 Task: Find connections with filter location Bossangoa with filter topic #realestateagentwith filter profile language English with filter current company Ace Your Career with filter school Institute for Excellence in Higher Education(IEHE),Bhopal(Autonomous) with filter industry Credit Intermediation with filter service category Corporate Law with filter keywords title Mechanic
Action: Mouse moved to (484, 78)
Screenshot: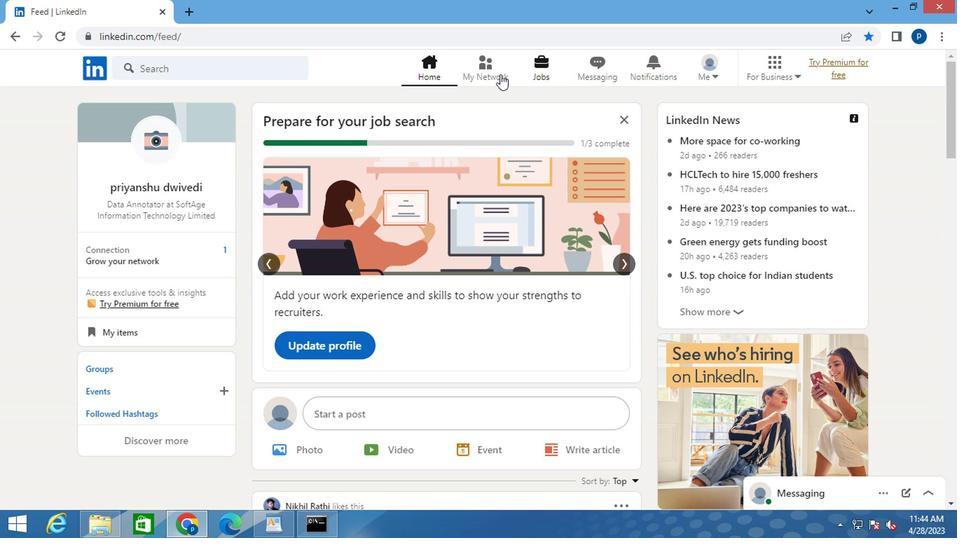 
Action: Mouse pressed left at (484, 78)
Screenshot: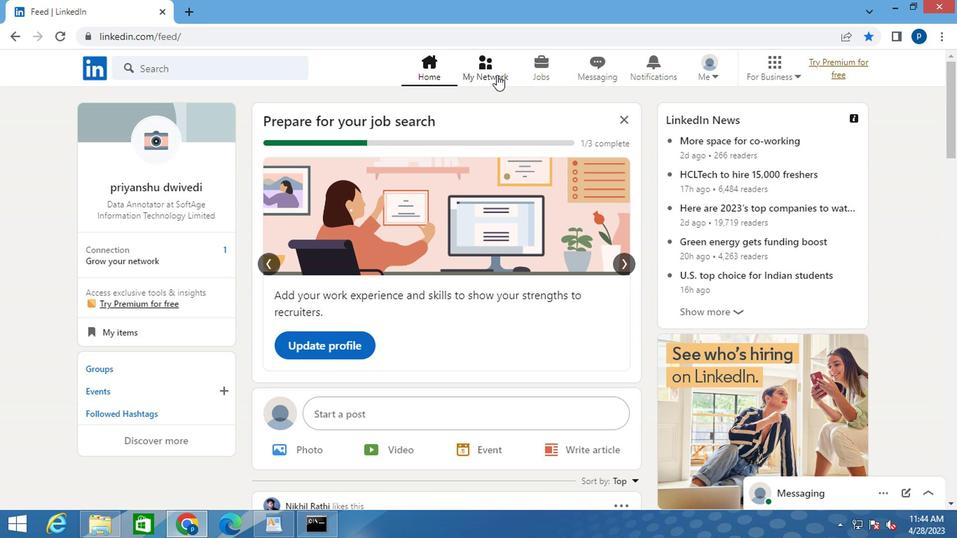
Action: Mouse moved to (148, 145)
Screenshot: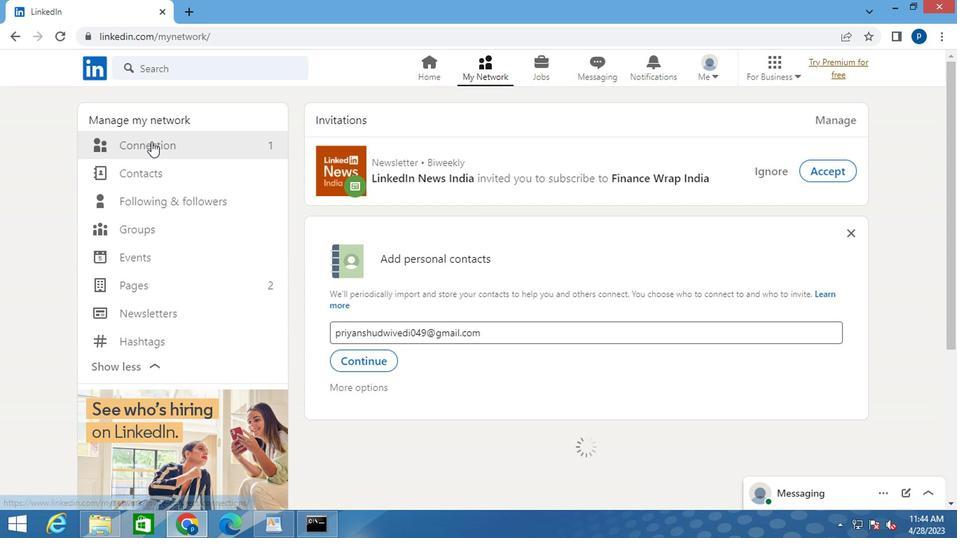 
Action: Mouse pressed left at (148, 145)
Screenshot: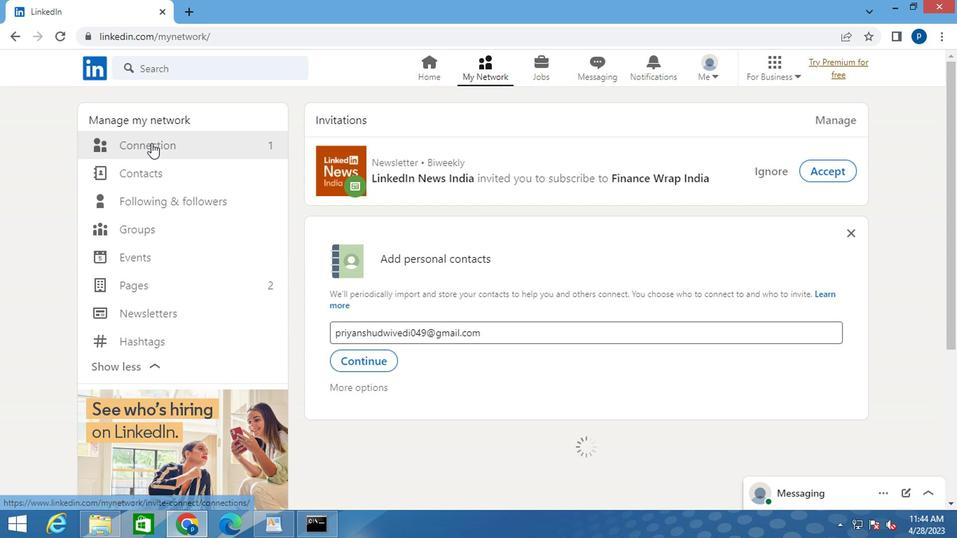 
Action: Mouse moved to (593, 145)
Screenshot: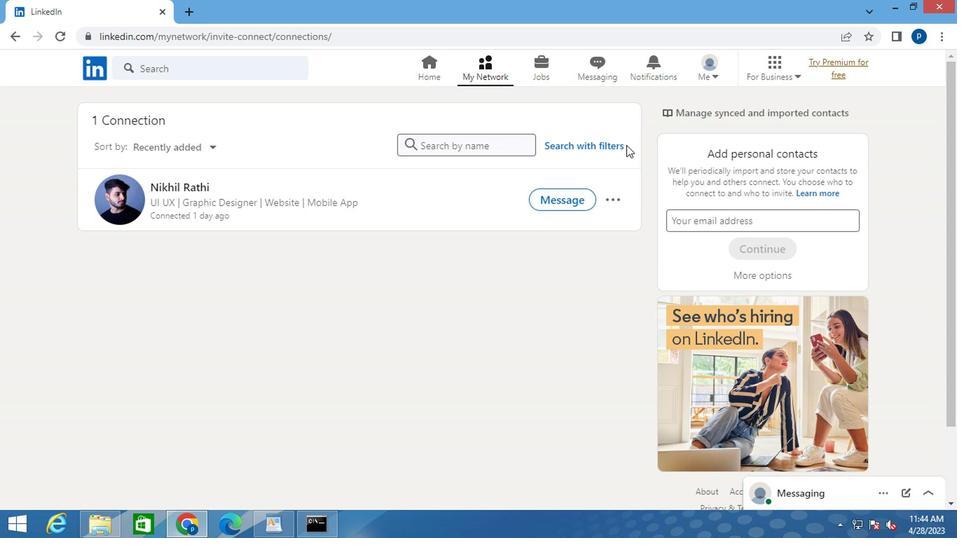 
Action: Mouse pressed left at (593, 145)
Screenshot: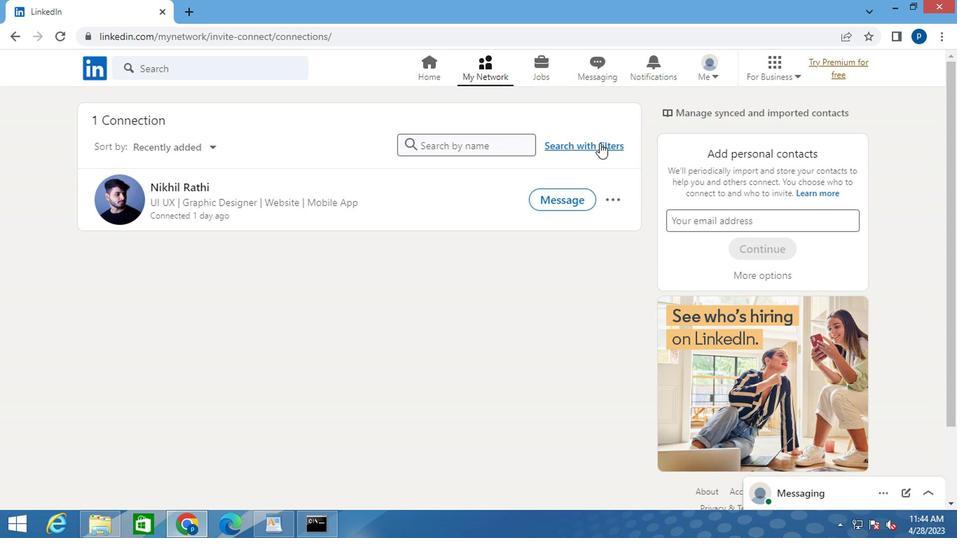 
Action: Mouse moved to (514, 109)
Screenshot: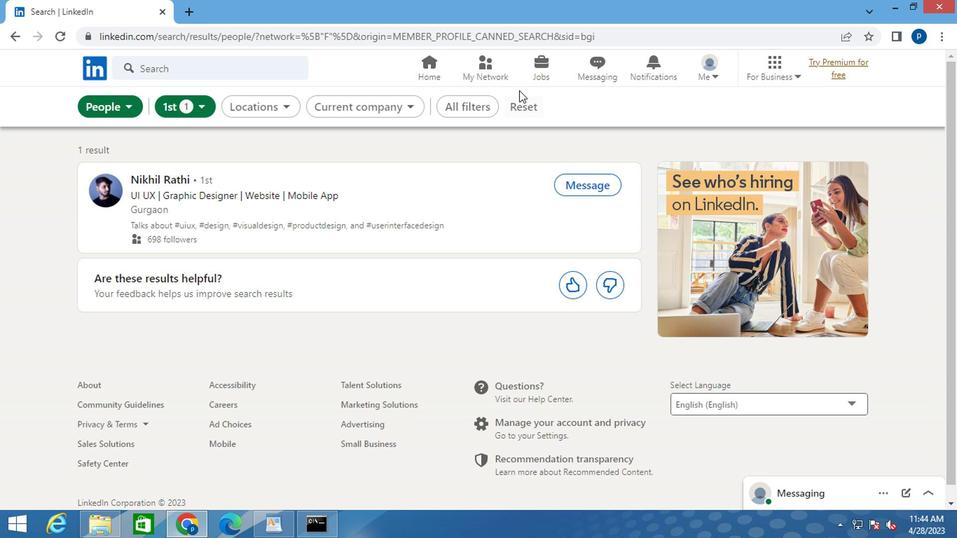 
Action: Mouse pressed left at (514, 109)
Screenshot: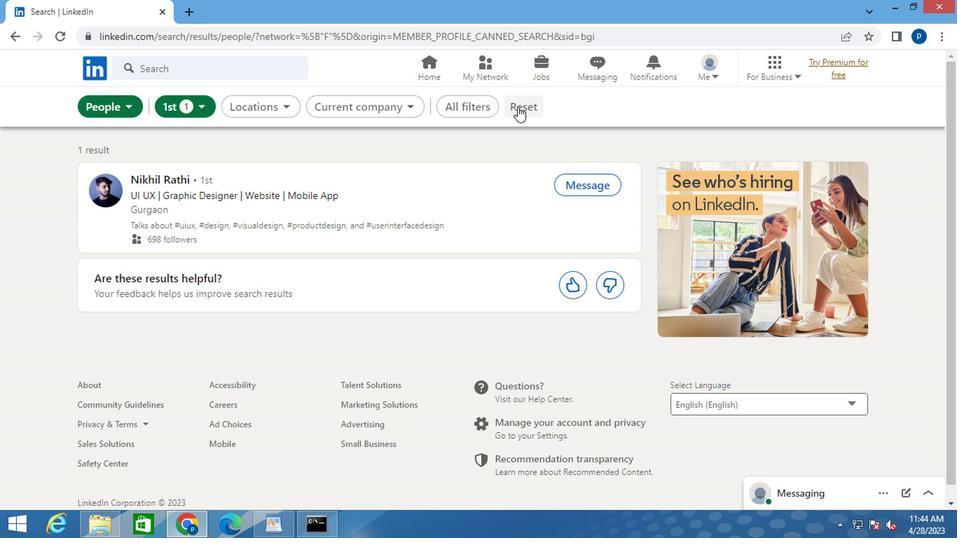 
Action: Mouse moved to (500, 112)
Screenshot: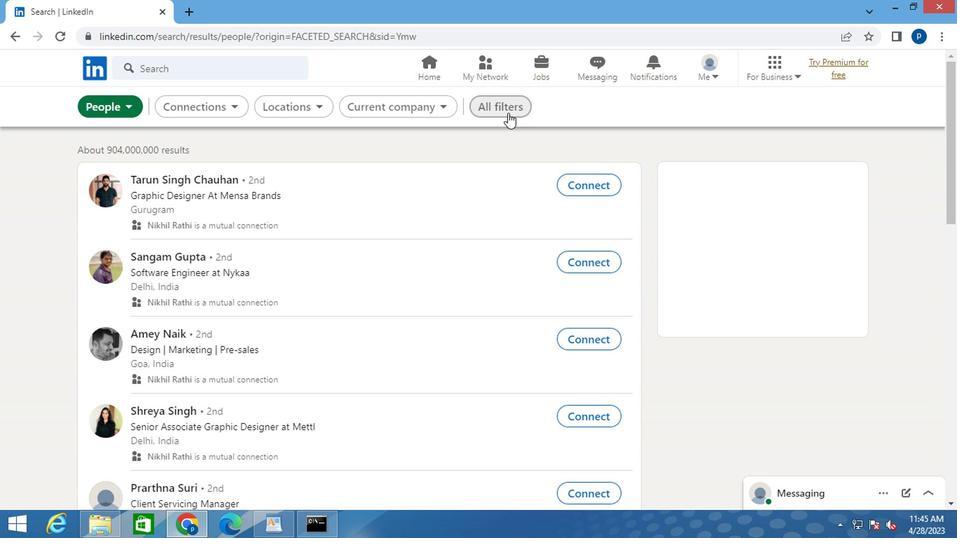 
Action: Mouse pressed left at (500, 112)
Screenshot: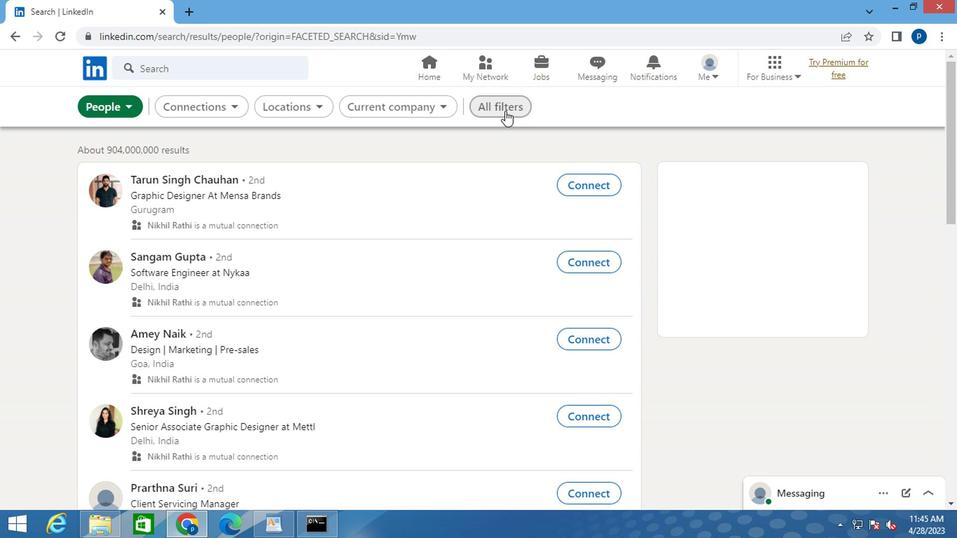 
Action: Mouse moved to (672, 244)
Screenshot: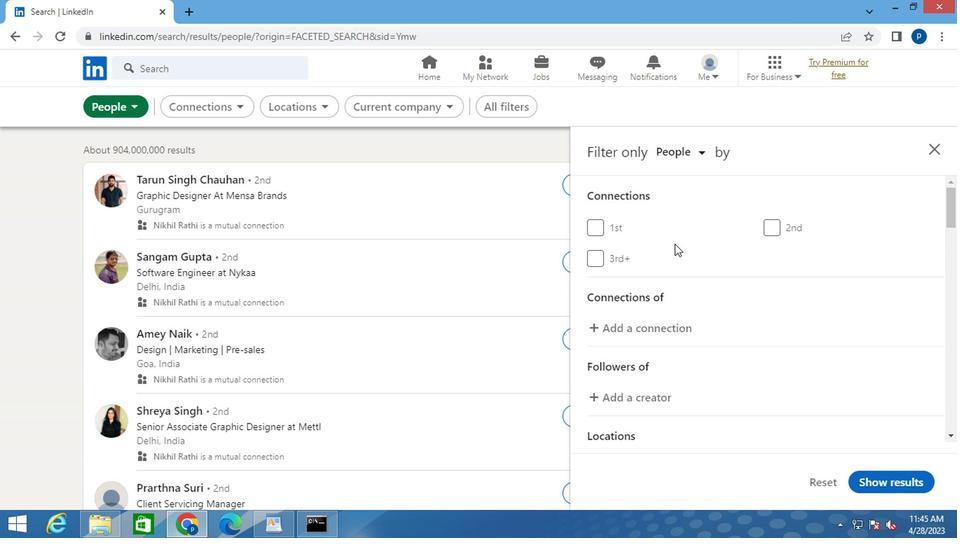 
Action: Mouse scrolled (672, 244) with delta (0, 0)
Screenshot: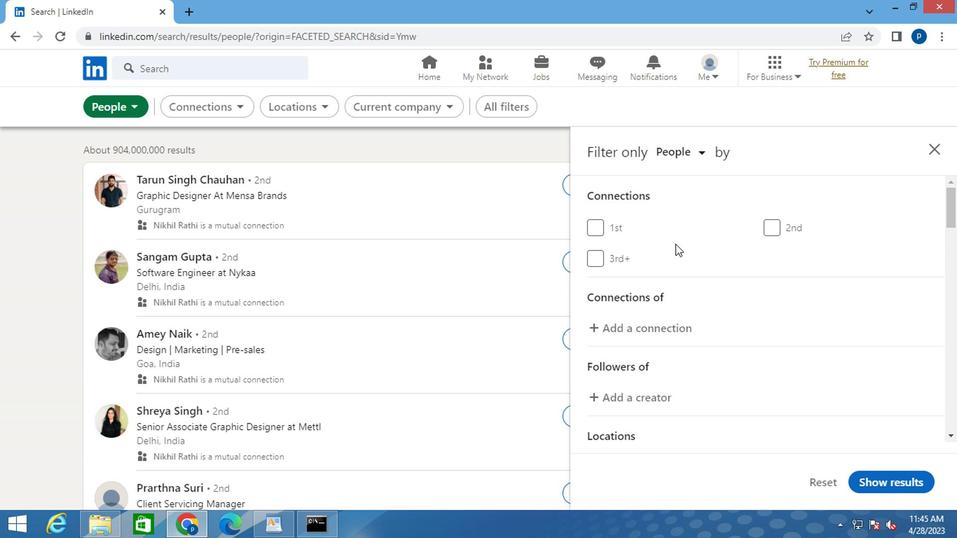 
Action: Mouse scrolled (672, 244) with delta (0, 0)
Screenshot: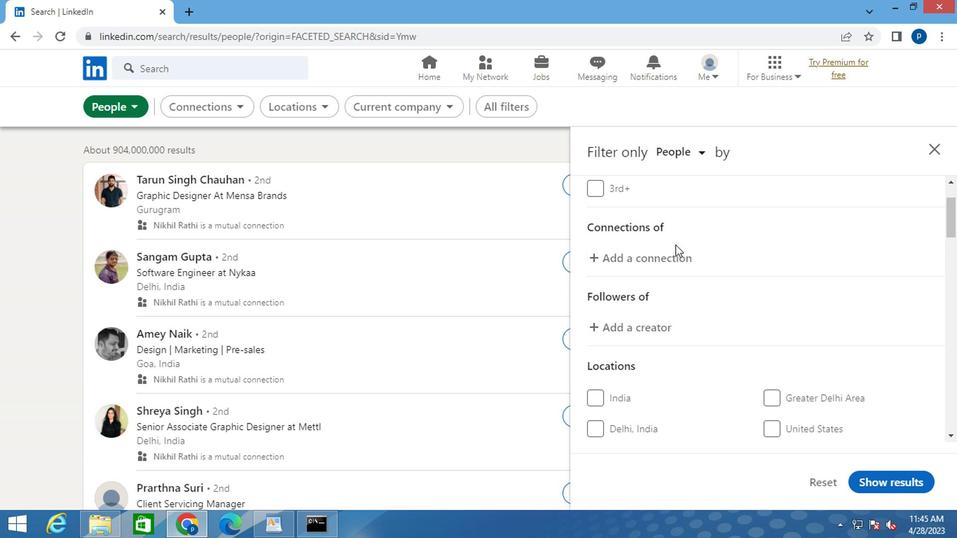 
Action: Mouse moved to (740, 266)
Screenshot: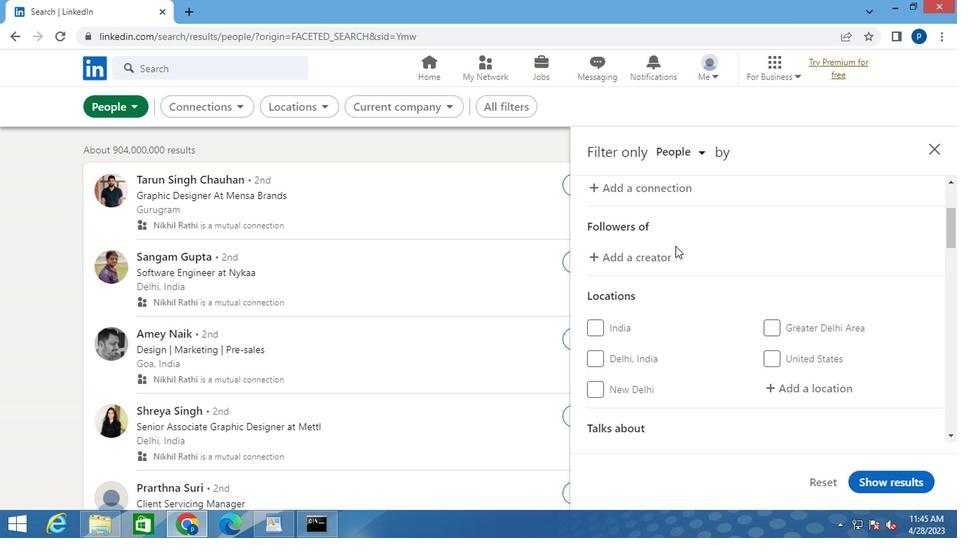 
Action: Mouse scrolled (740, 266) with delta (0, 0)
Screenshot: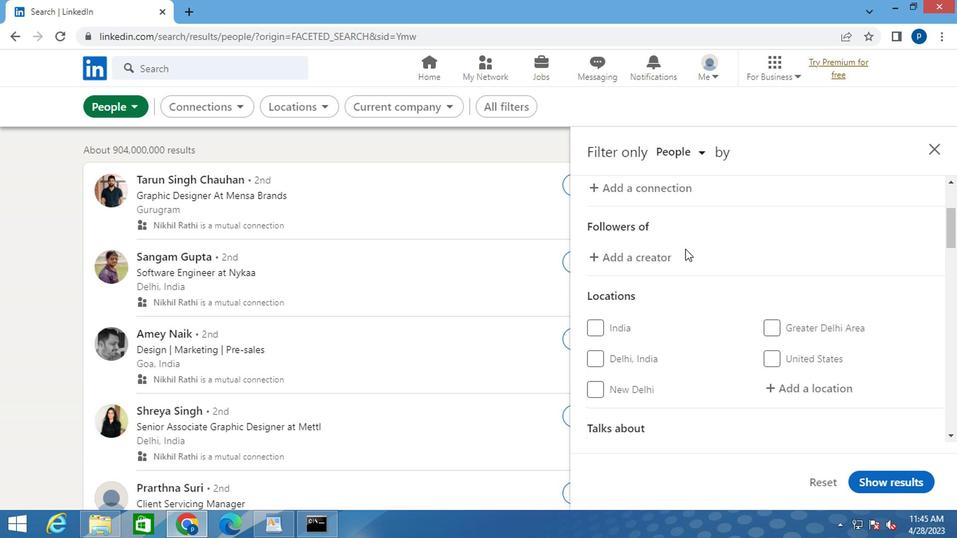 
Action: Mouse moved to (791, 314)
Screenshot: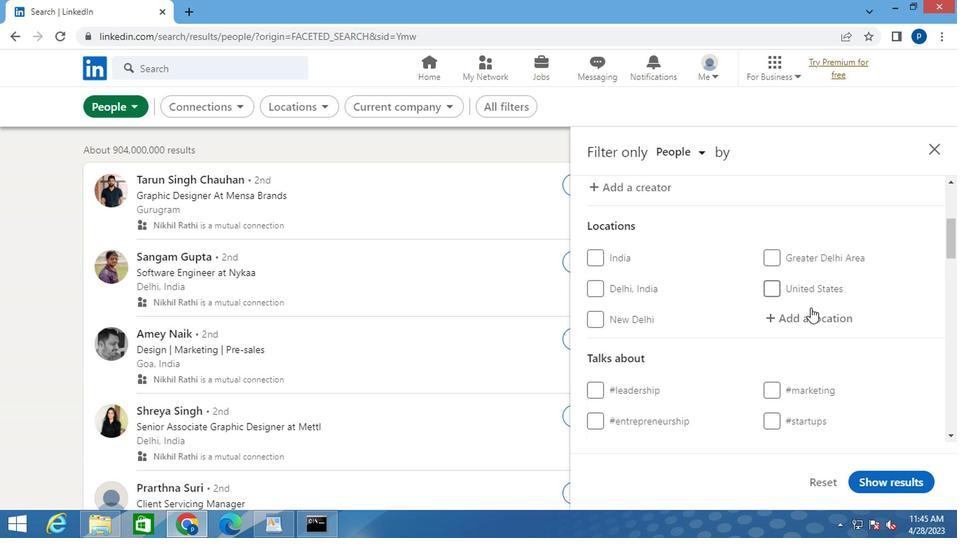 
Action: Mouse pressed left at (791, 314)
Screenshot: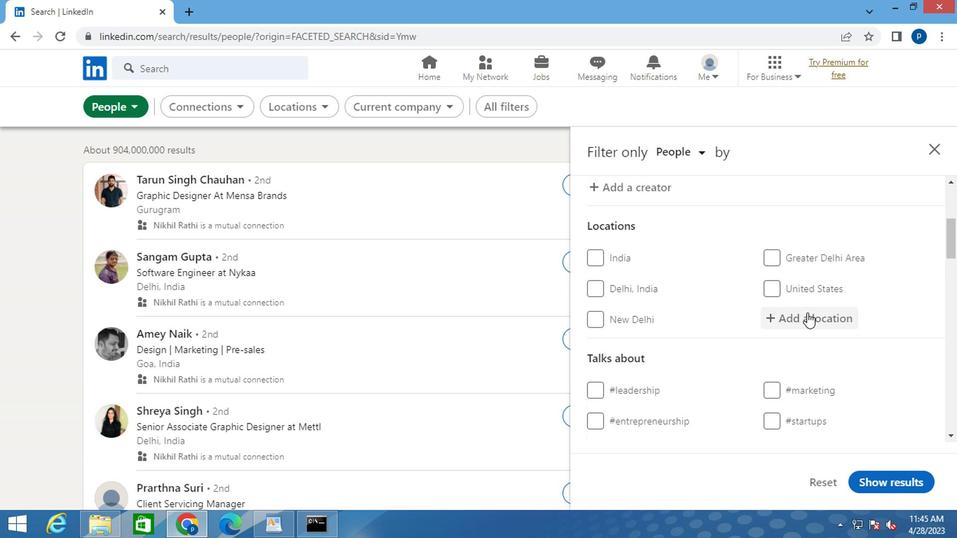 
Action: Key pressed <Key.caps_lock>b<Key.caps_lock>ossangoa
Screenshot: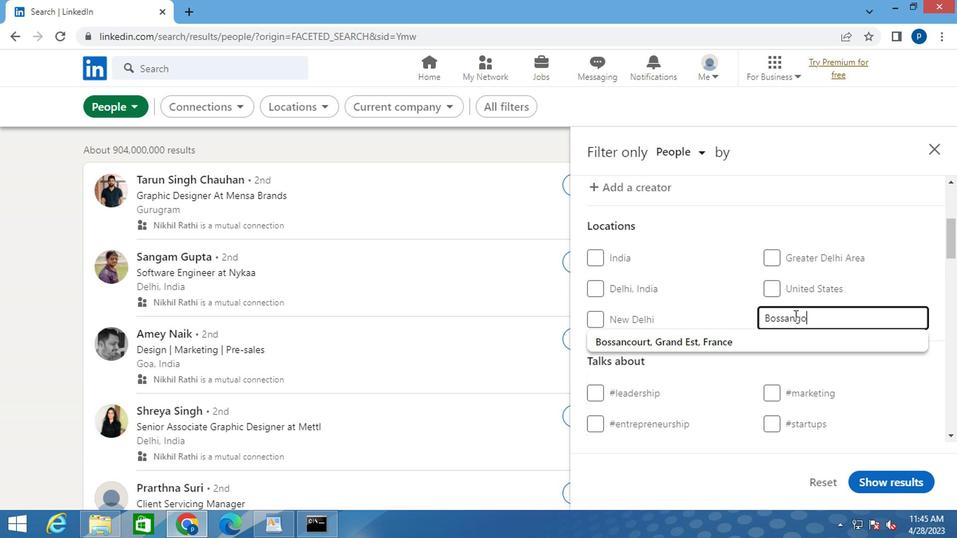 
Action: Mouse moved to (738, 296)
Screenshot: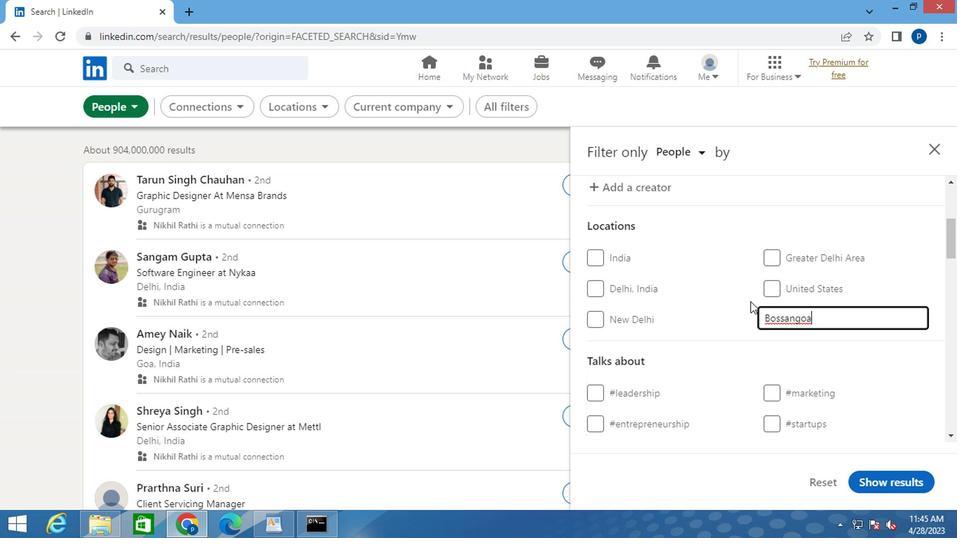 
Action: Key pressed <Key.space>
Screenshot: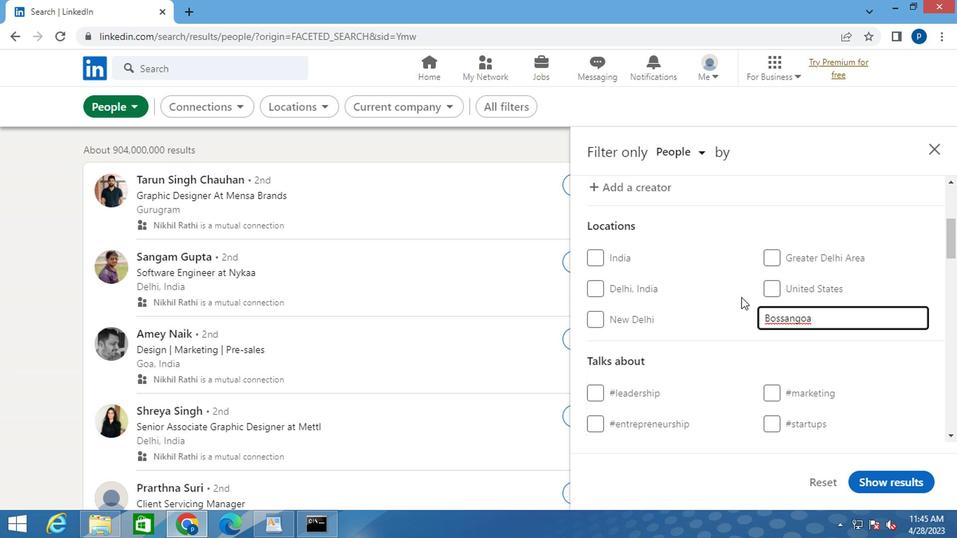 
Action: Mouse moved to (721, 317)
Screenshot: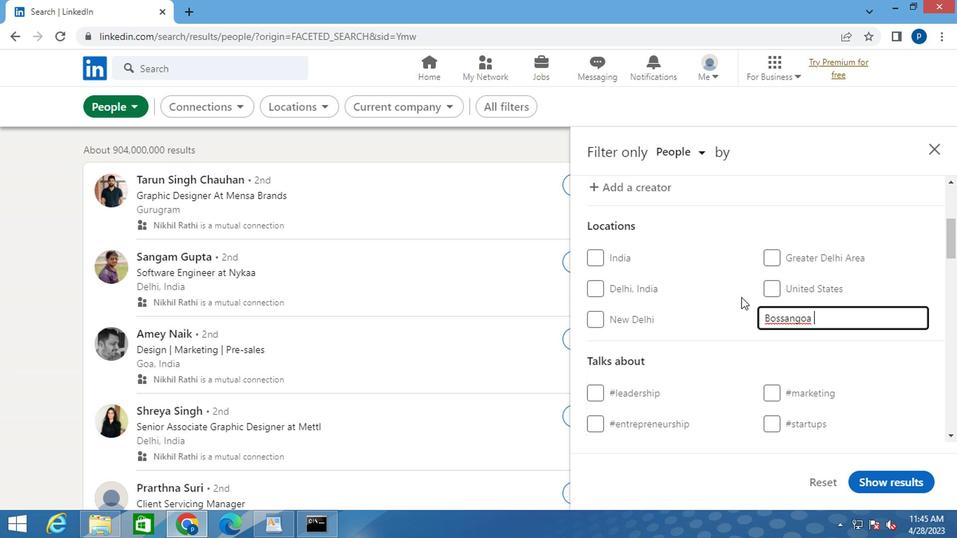 
Action: Mouse scrolled (721, 316) with delta (0, 0)
Screenshot: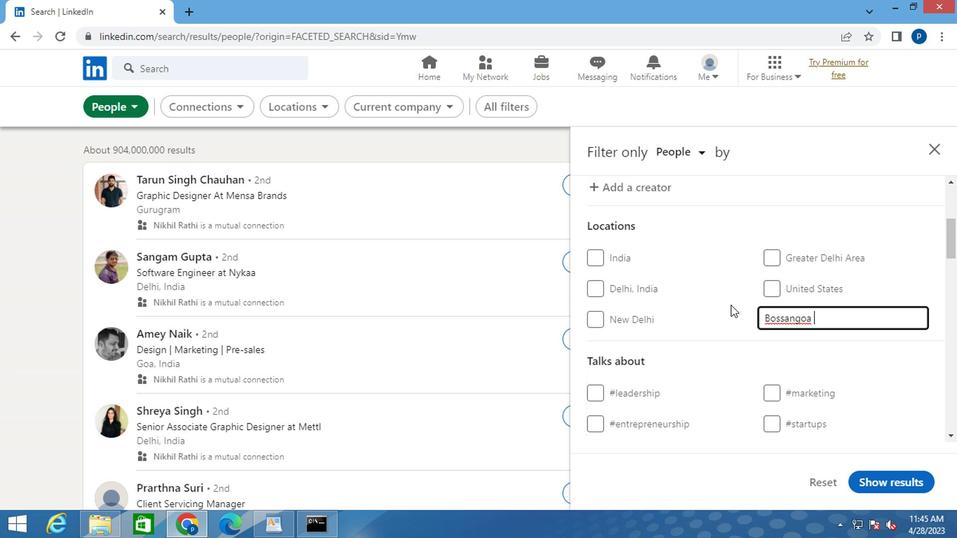 
Action: Mouse moved to (721, 317)
Screenshot: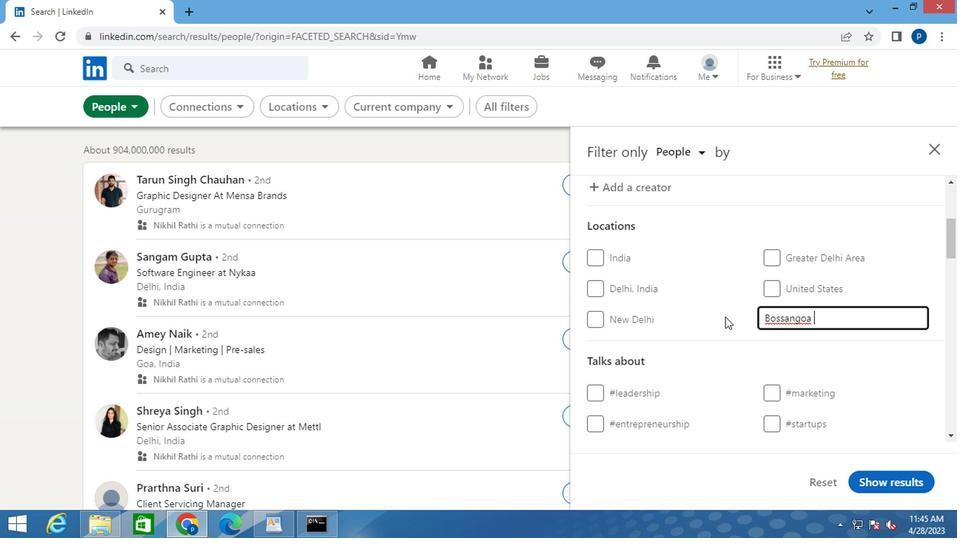 
Action: Mouse scrolled (721, 316) with delta (0, 0)
Screenshot: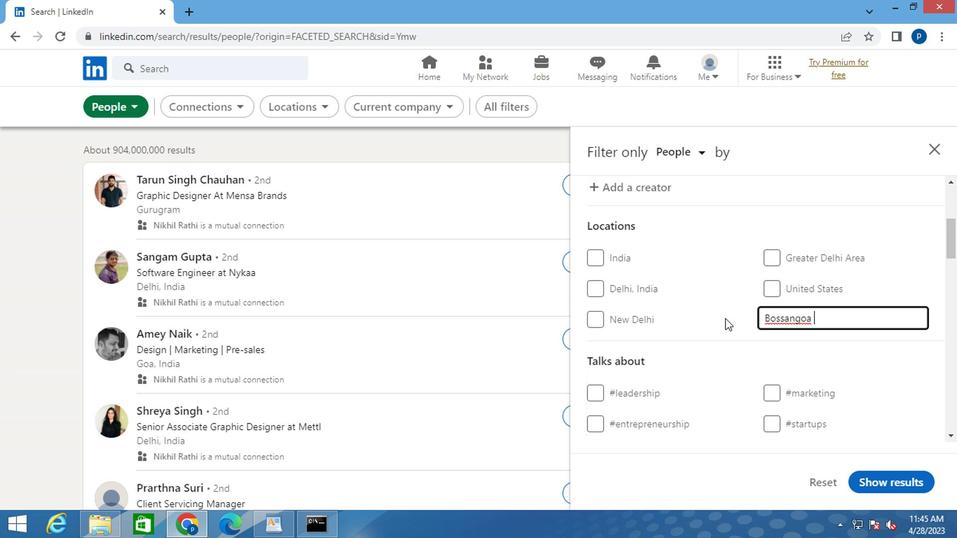 
Action: Mouse moved to (782, 317)
Screenshot: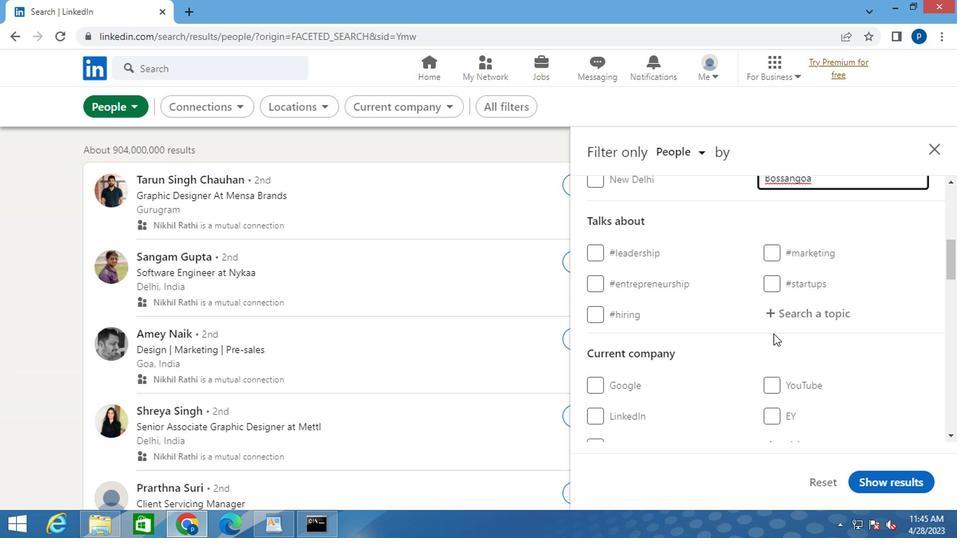 
Action: Mouse pressed left at (782, 317)
Screenshot: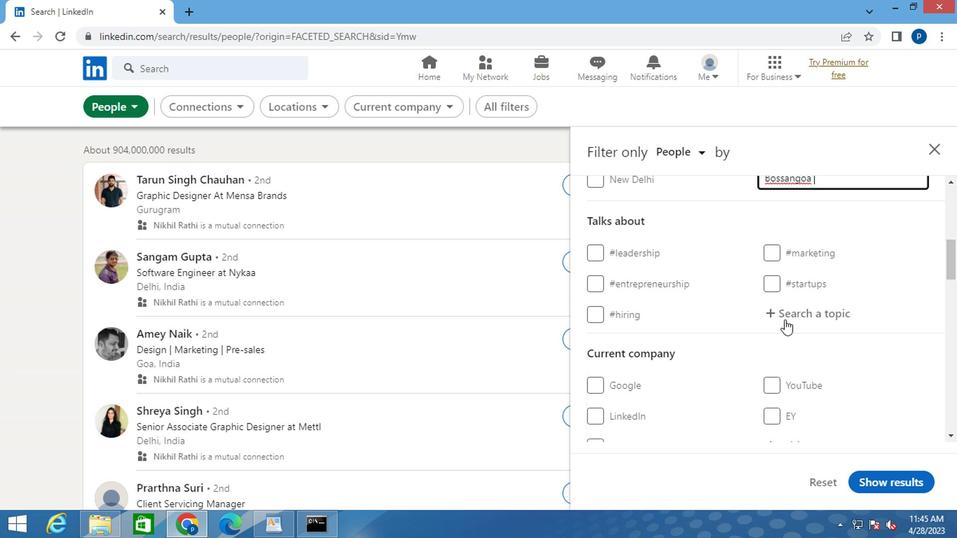 
Action: Key pressed <Key.shift>#REALESTATEAGENT
Screenshot: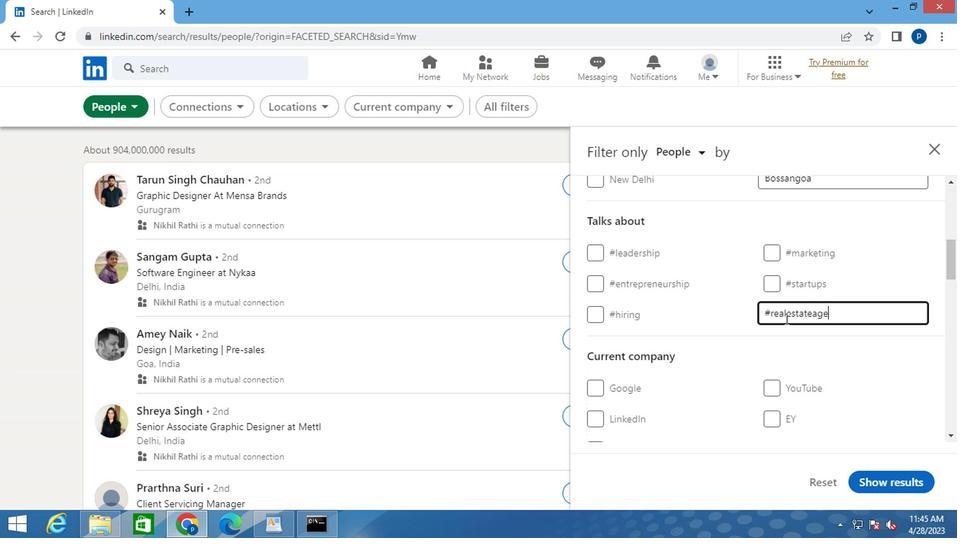 
Action: Mouse moved to (750, 328)
Screenshot: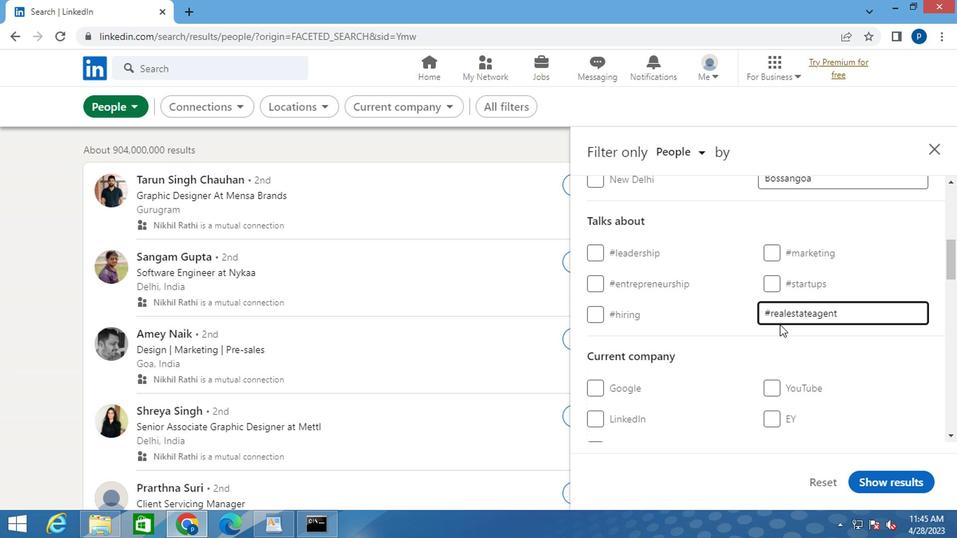
Action: Key pressed <Key.space>
Screenshot: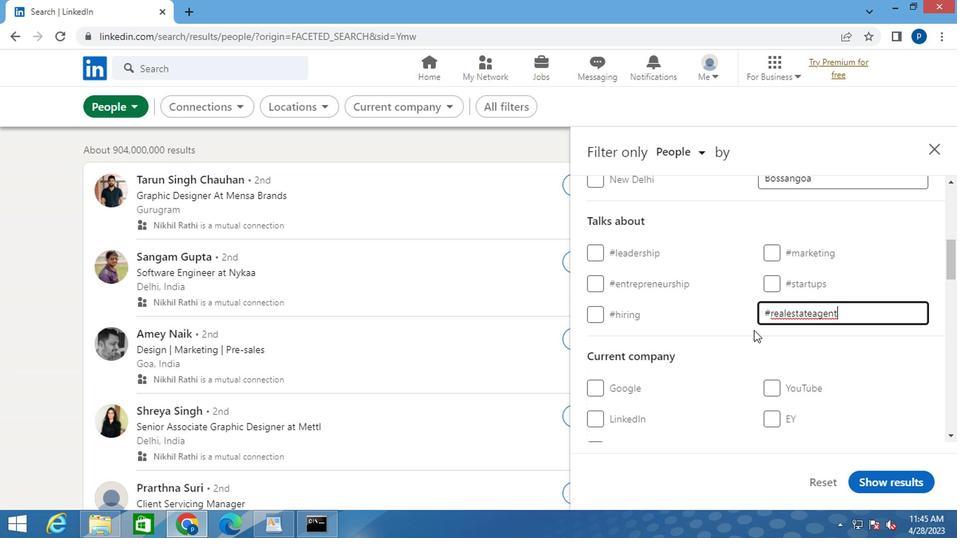 
Action: Mouse scrolled (750, 327) with delta (0, 0)
Screenshot: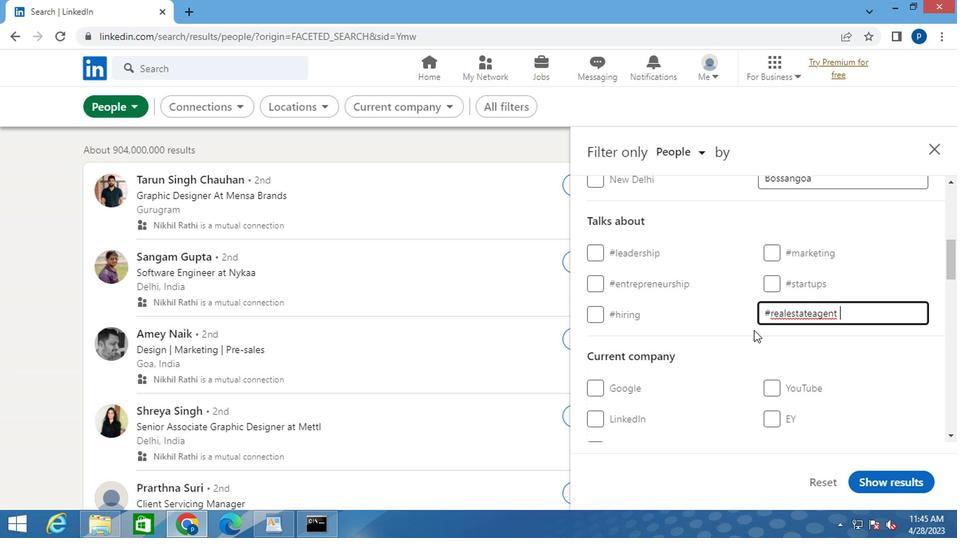 
Action: Mouse moved to (750, 328)
Screenshot: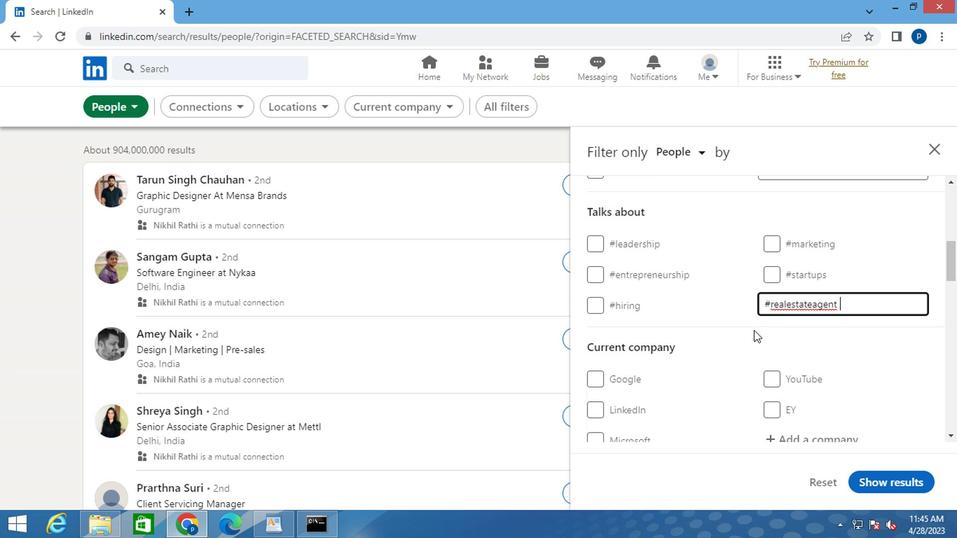 
Action: Mouse scrolled (750, 327) with delta (0, 0)
Screenshot: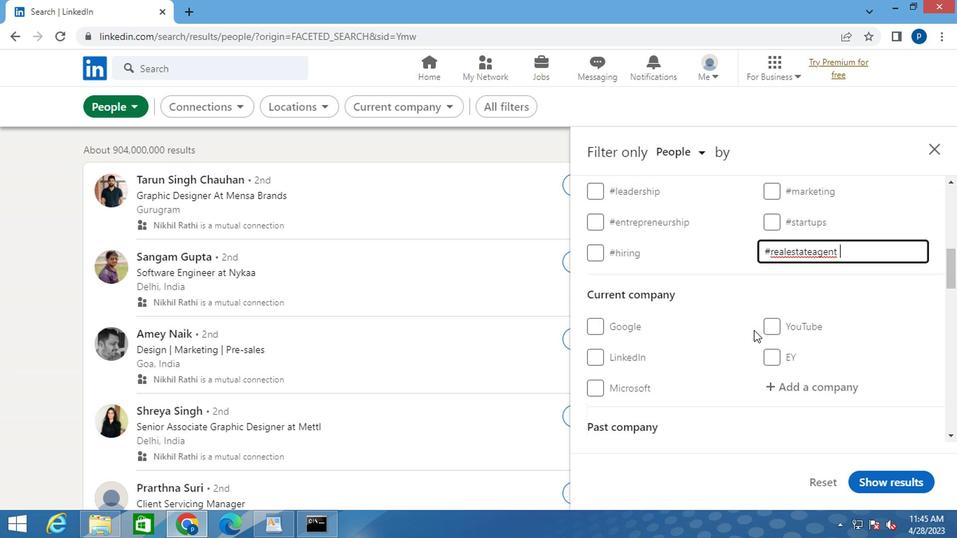 
Action: Mouse scrolled (750, 327) with delta (0, 0)
Screenshot: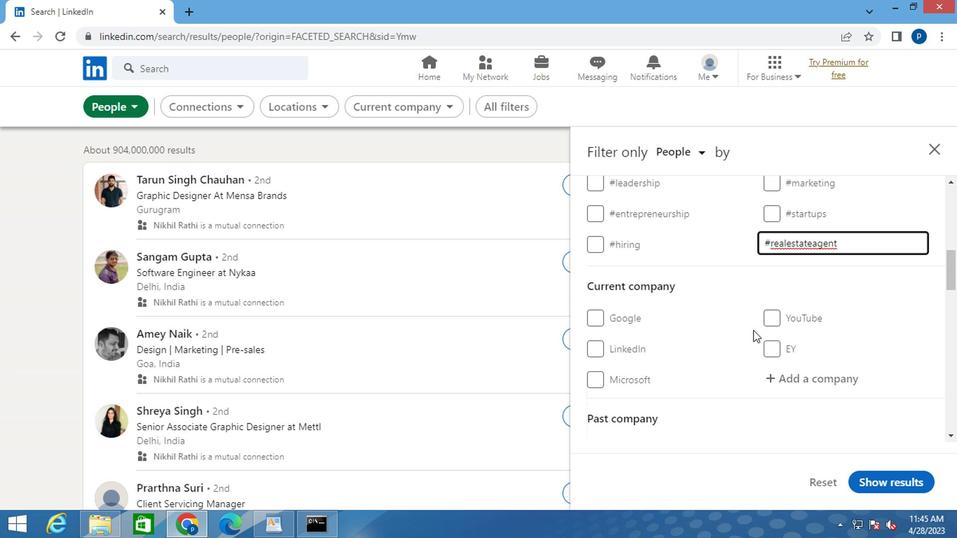 
Action: Mouse moved to (750, 327)
Screenshot: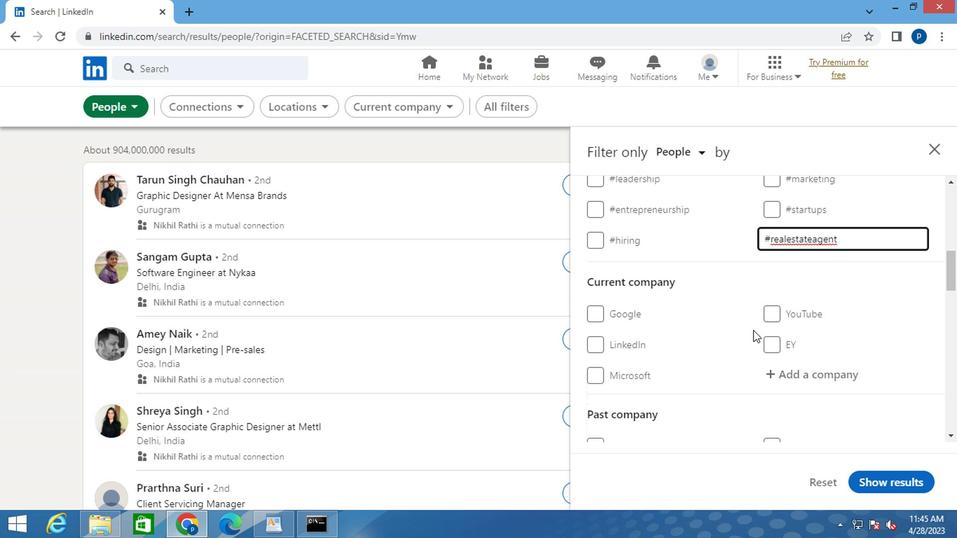 
Action: Mouse scrolled (750, 326) with delta (0, 0)
Screenshot: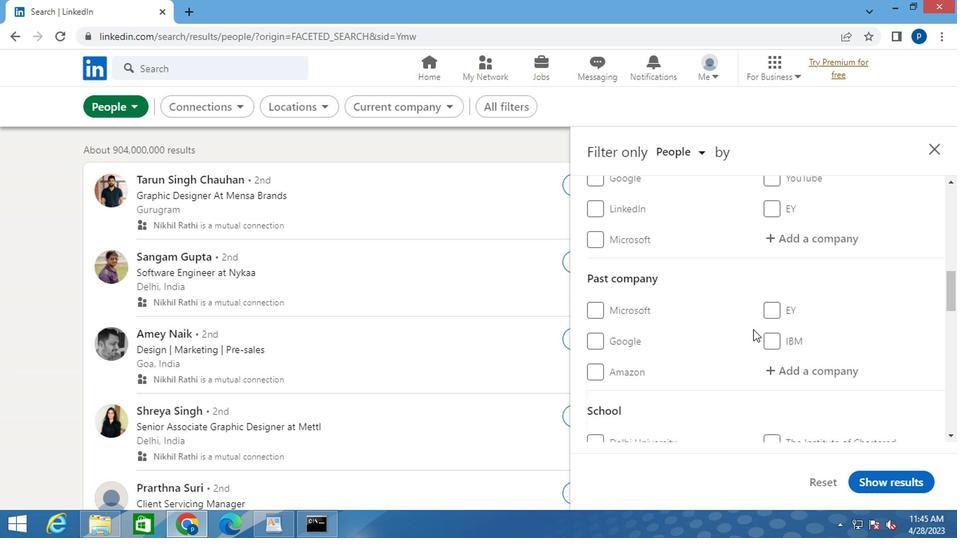 
Action: Mouse scrolled (750, 326) with delta (0, 0)
Screenshot: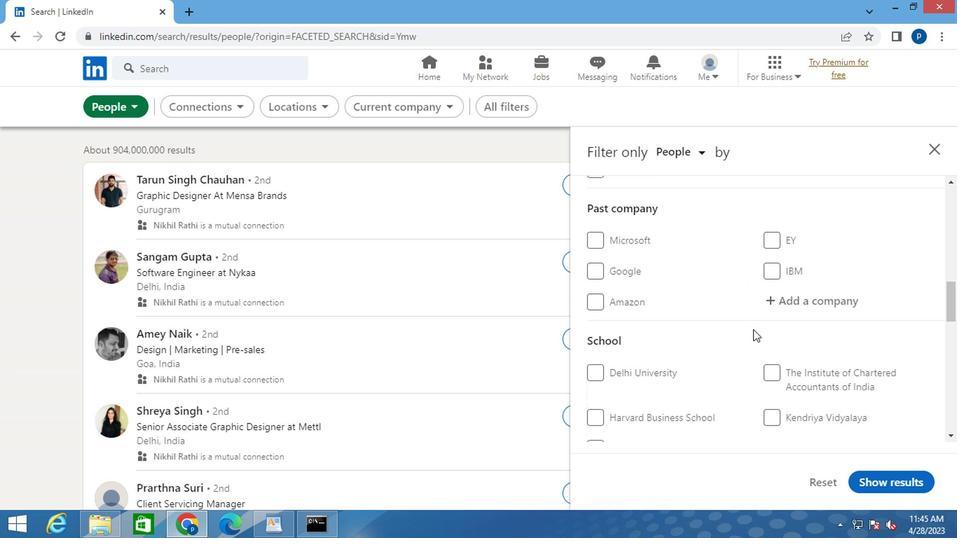 
Action: Mouse moved to (741, 325)
Screenshot: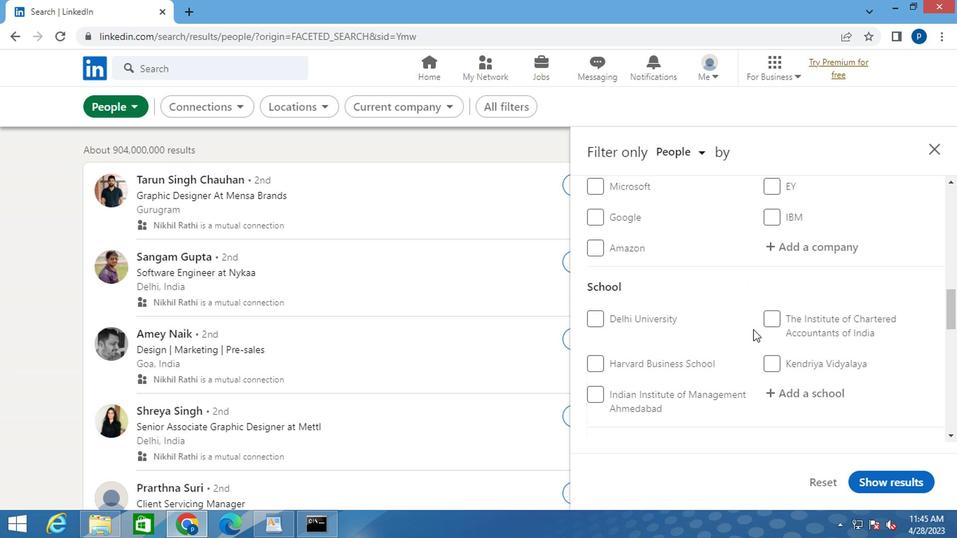 
Action: Mouse scrolled (741, 324) with delta (0, 0)
Screenshot: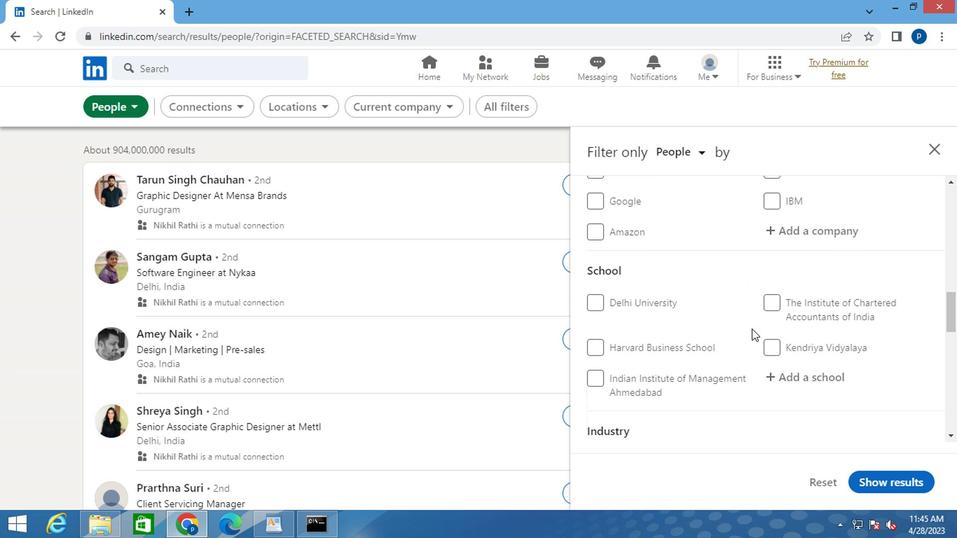 
Action: Mouse moved to (741, 325)
Screenshot: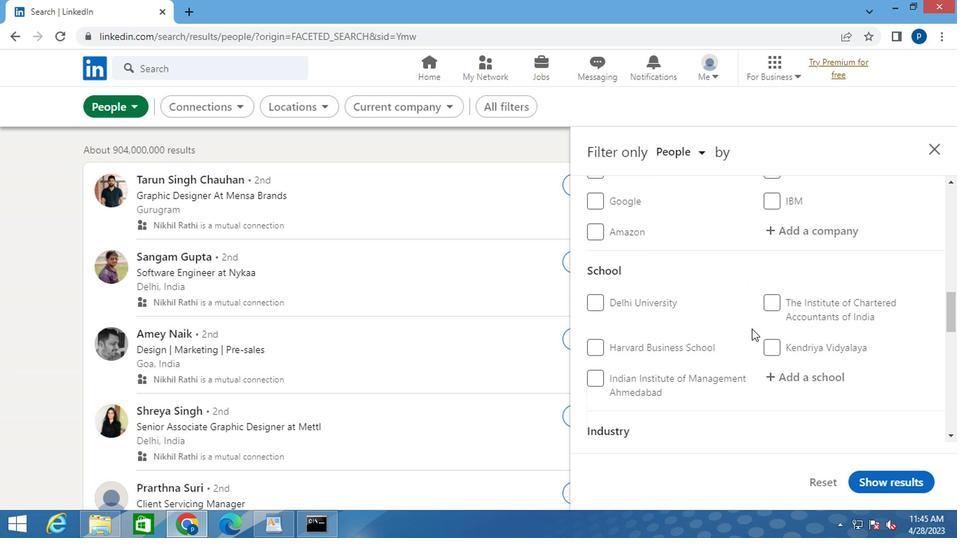 
Action: Mouse scrolled (741, 324) with delta (0, 0)
Screenshot: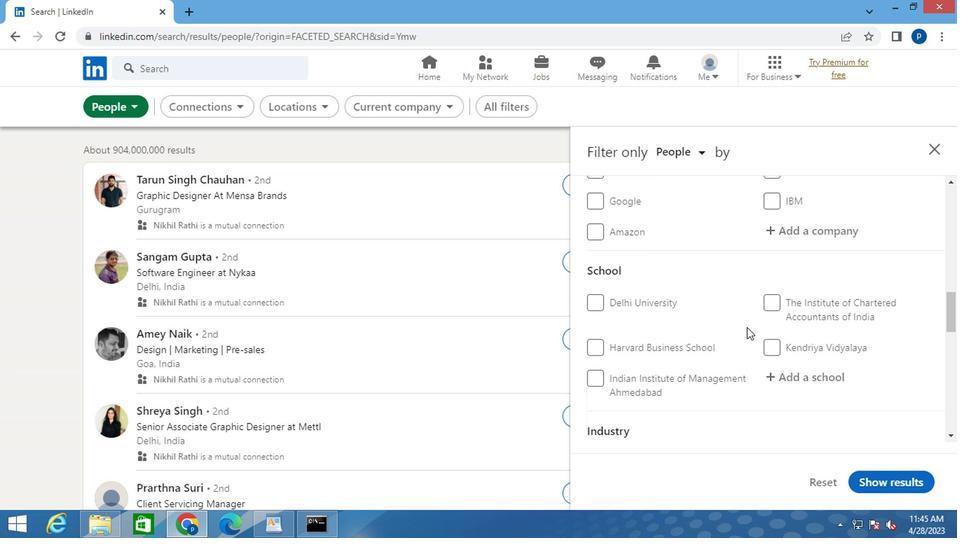 
Action: Mouse moved to (659, 328)
Screenshot: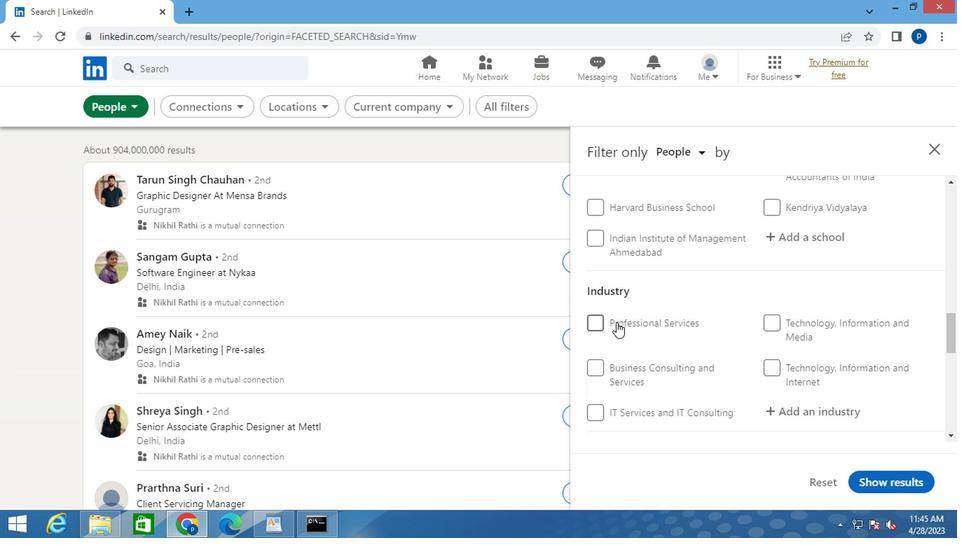 
Action: Mouse scrolled (659, 327) with delta (0, 0)
Screenshot: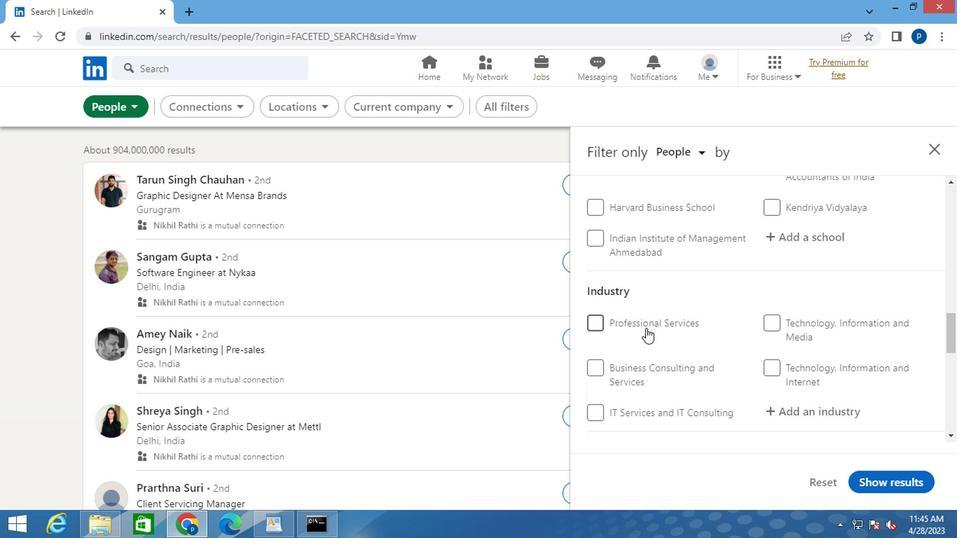 
Action: Mouse scrolled (659, 327) with delta (0, 0)
Screenshot: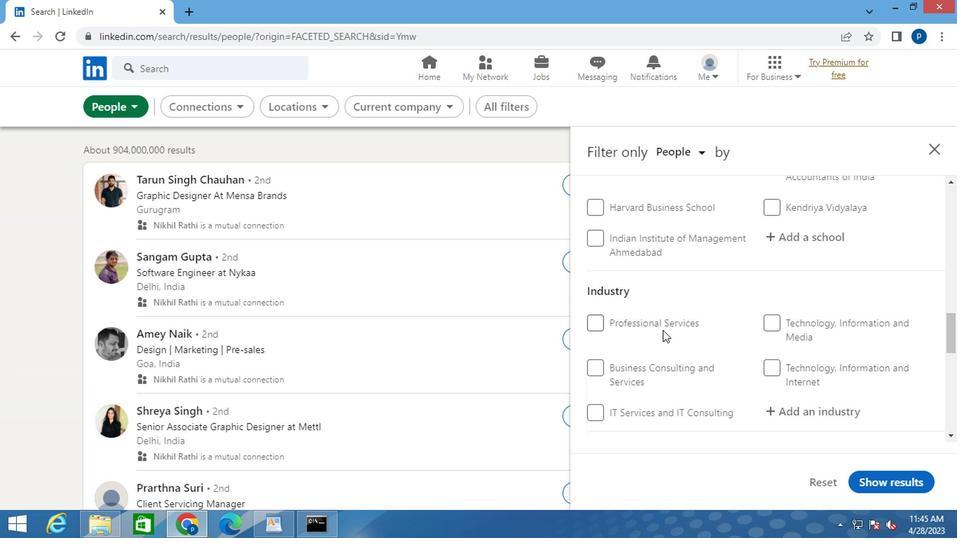 
Action: Mouse scrolled (659, 327) with delta (0, 0)
Screenshot: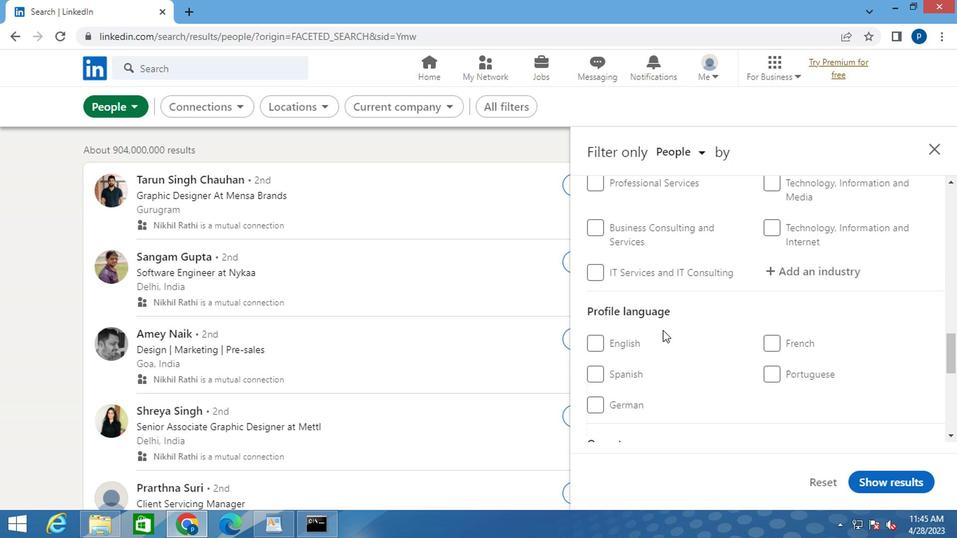 
Action: Mouse moved to (598, 277)
Screenshot: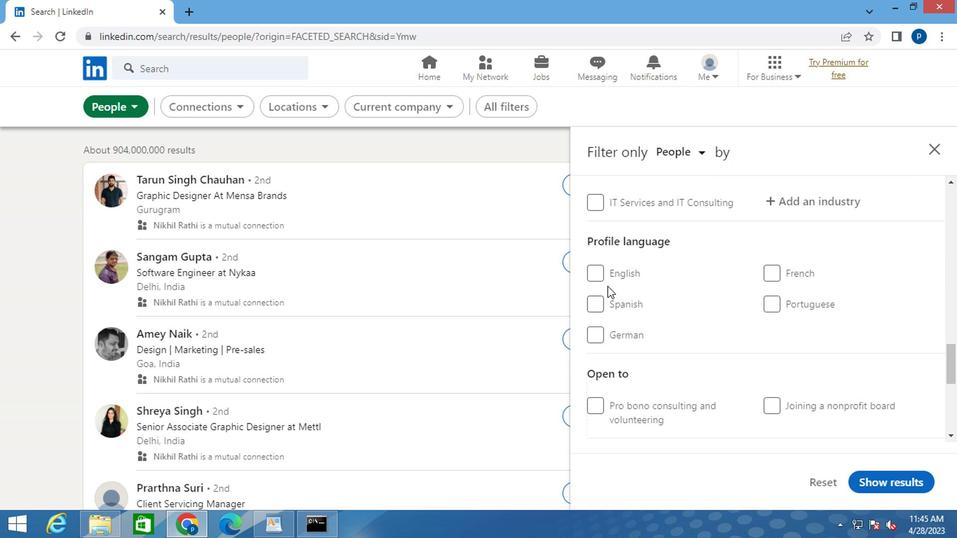 
Action: Mouse pressed left at (598, 277)
Screenshot: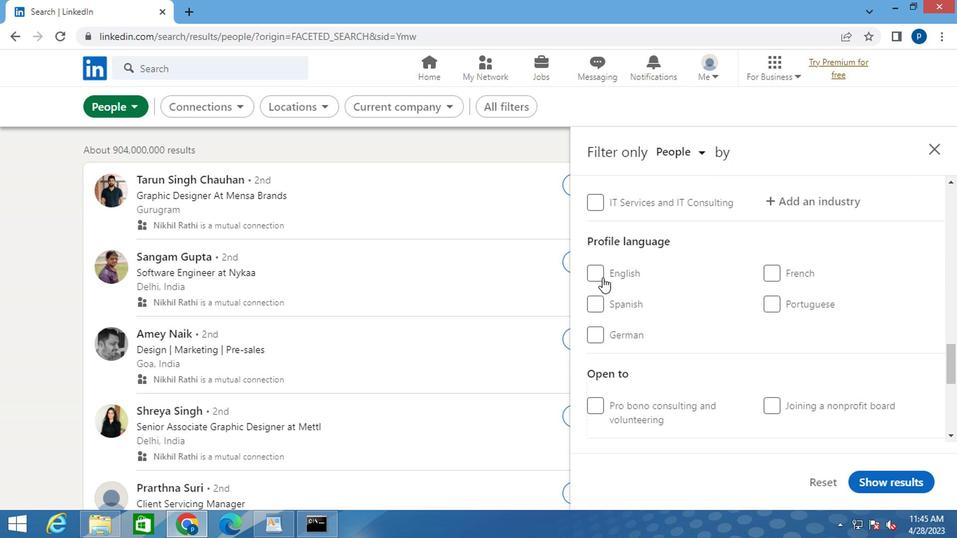 
Action: Mouse moved to (686, 288)
Screenshot: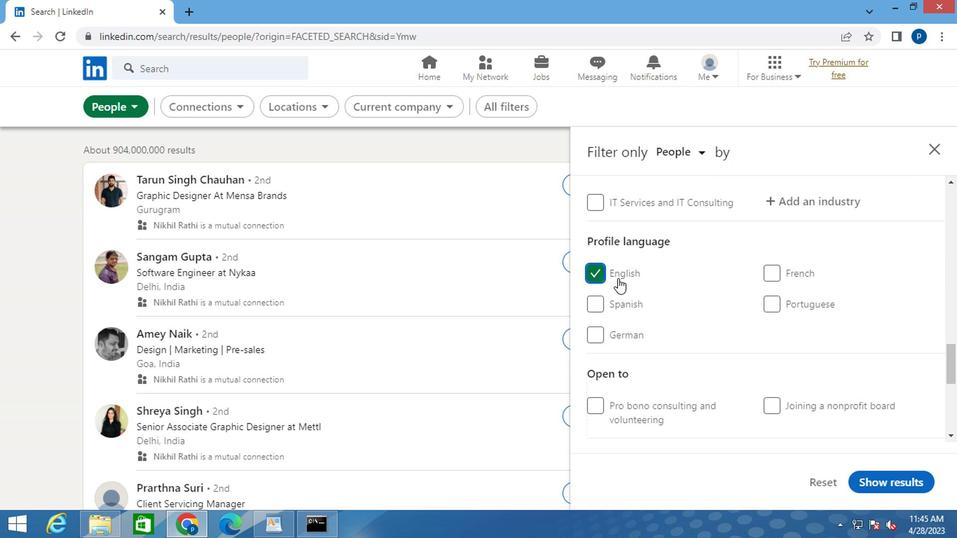
Action: Mouse scrolled (686, 289) with delta (0, 0)
Screenshot: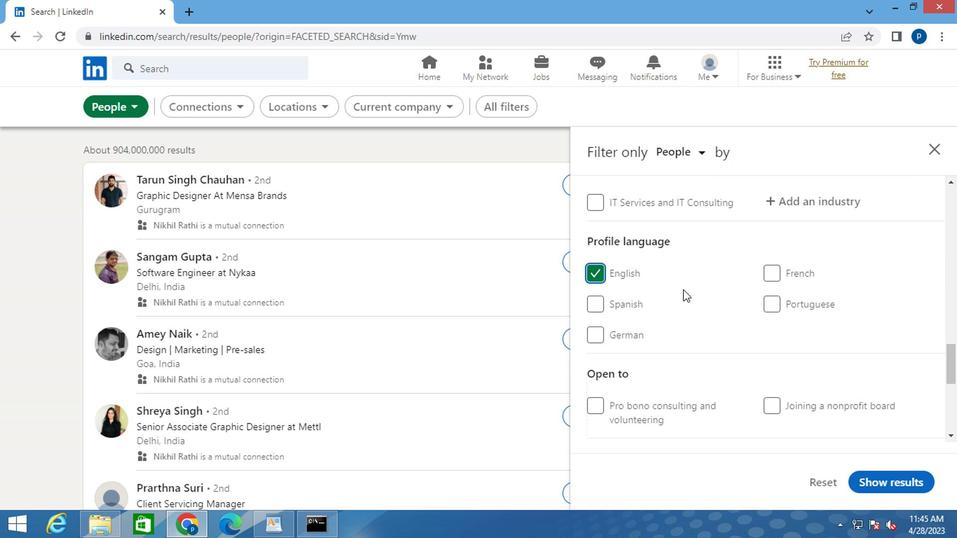 
Action: Mouse scrolled (686, 289) with delta (0, 0)
Screenshot: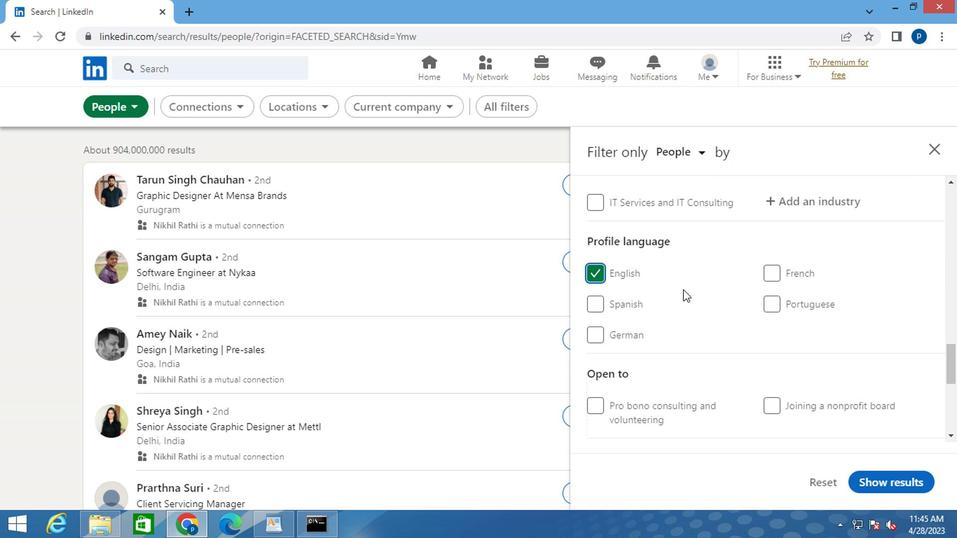 
Action: Mouse moved to (700, 292)
Screenshot: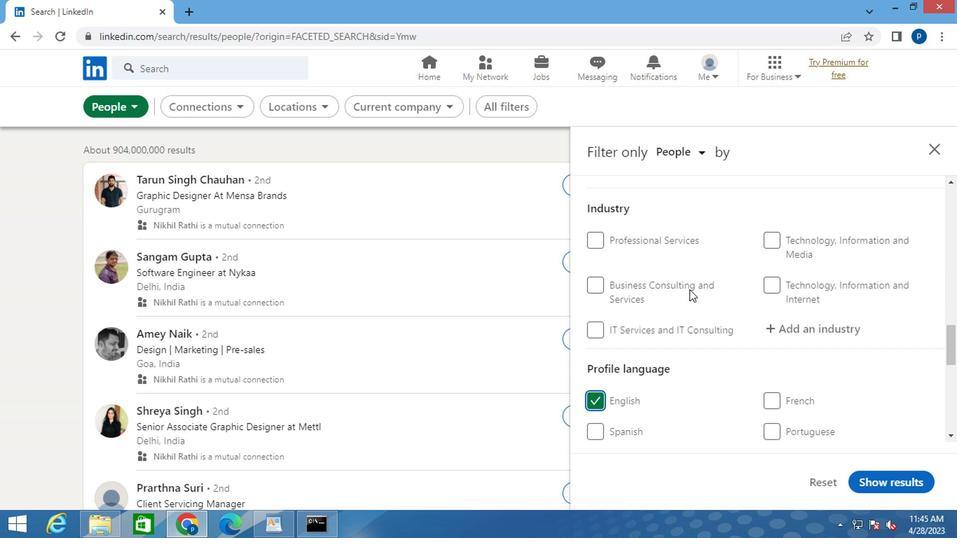 
Action: Mouse scrolled (700, 292) with delta (0, 0)
Screenshot: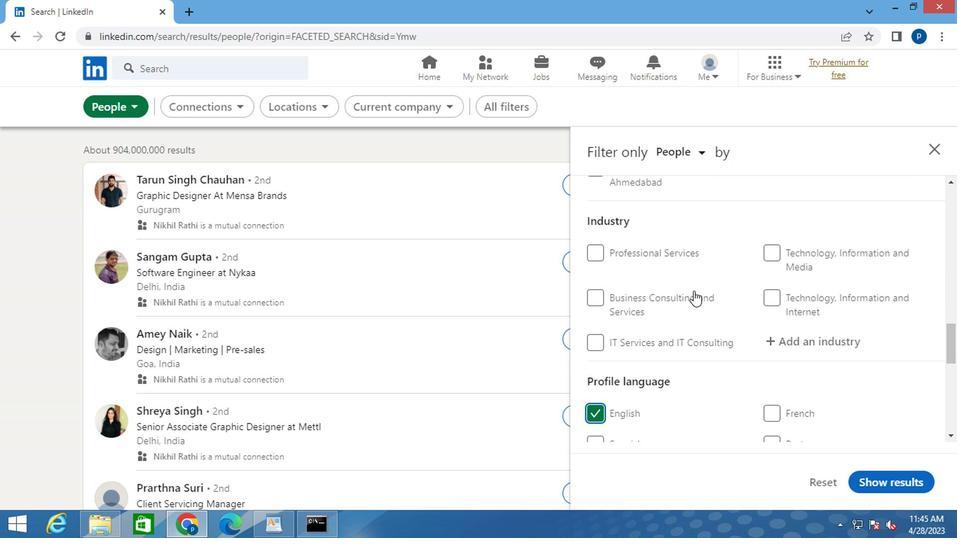 
Action: Mouse scrolled (700, 292) with delta (0, 0)
Screenshot: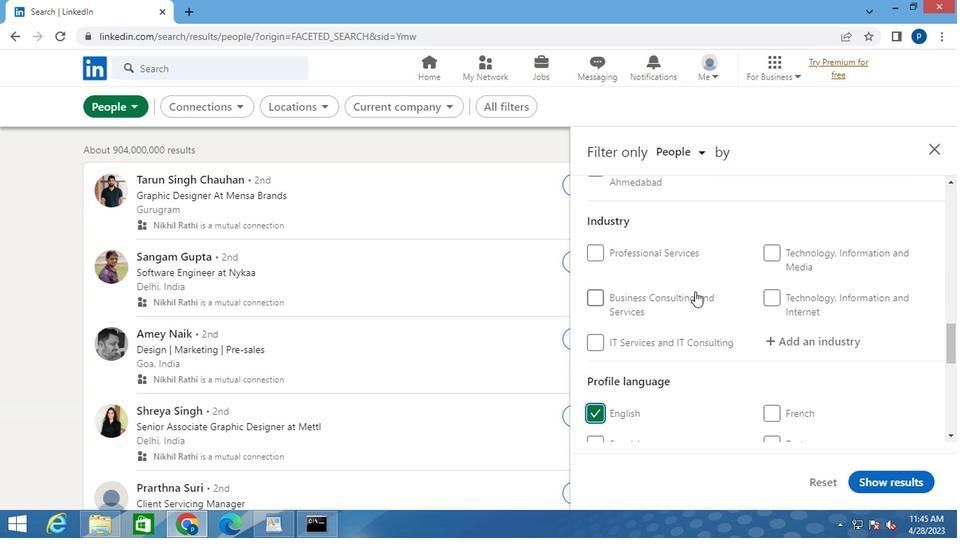 
Action: Mouse moved to (704, 293)
Screenshot: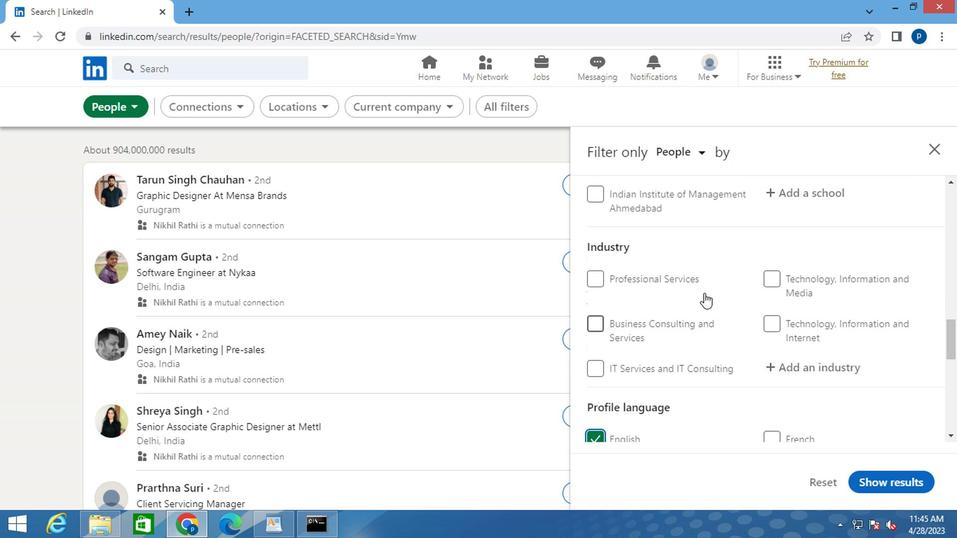 
Action: Mouse scrolled (704, 294) with delta (0, 0)
Screenshot: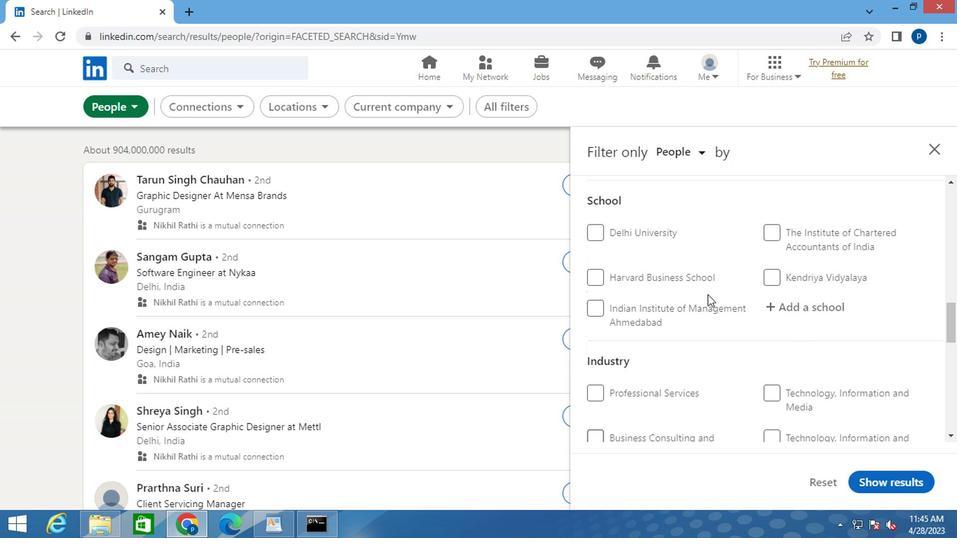 
Action: Mouse moved to (757, 292)
Screenshot: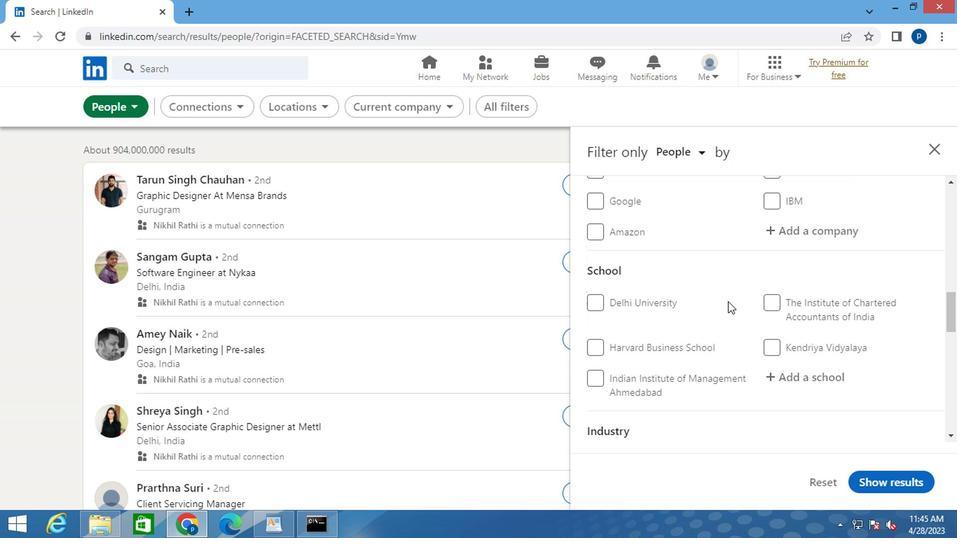 
Action: Mouse scrolled (757, 292) with delta (0, 0)
Screenshot: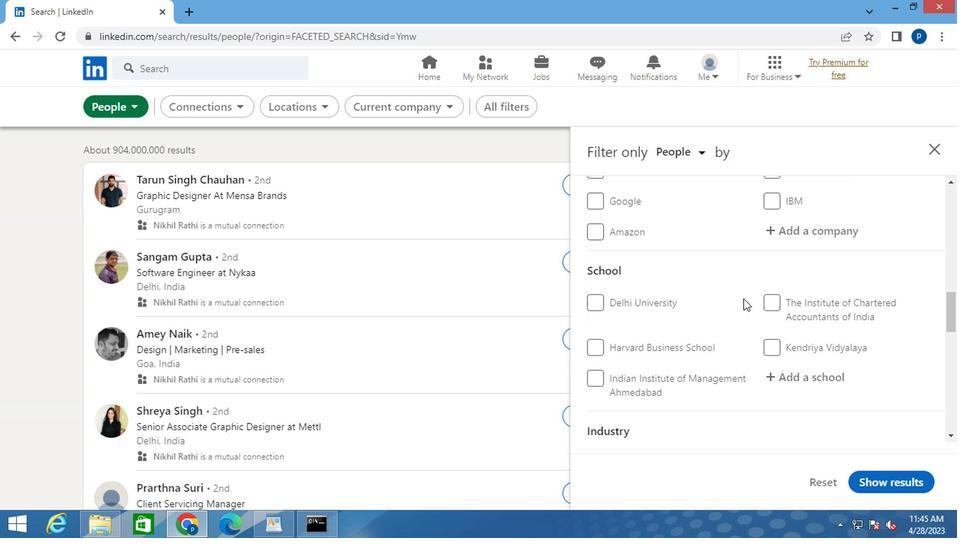 
Action: Mouse moved to (766, 293)
Screenshot: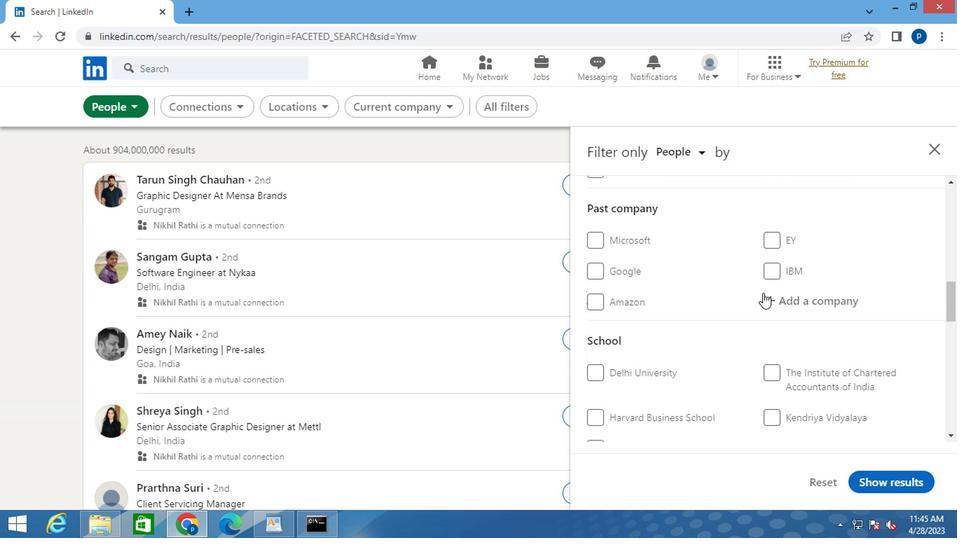 
Action: Mouse scrolled (766, 294) with delta (0, 0)
Screenshot: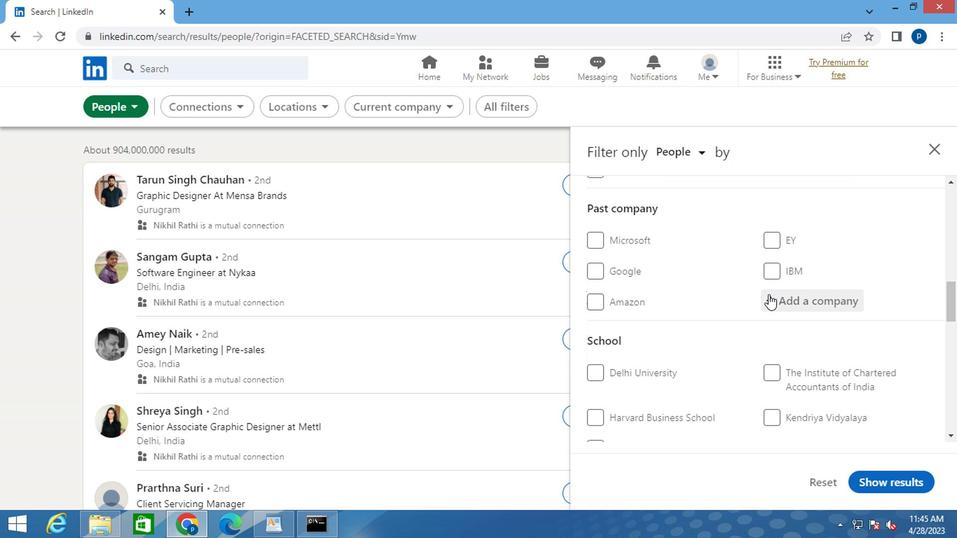 
Action: Mouse scrolled (766, 294) with delta (0, 0)
Screenshot: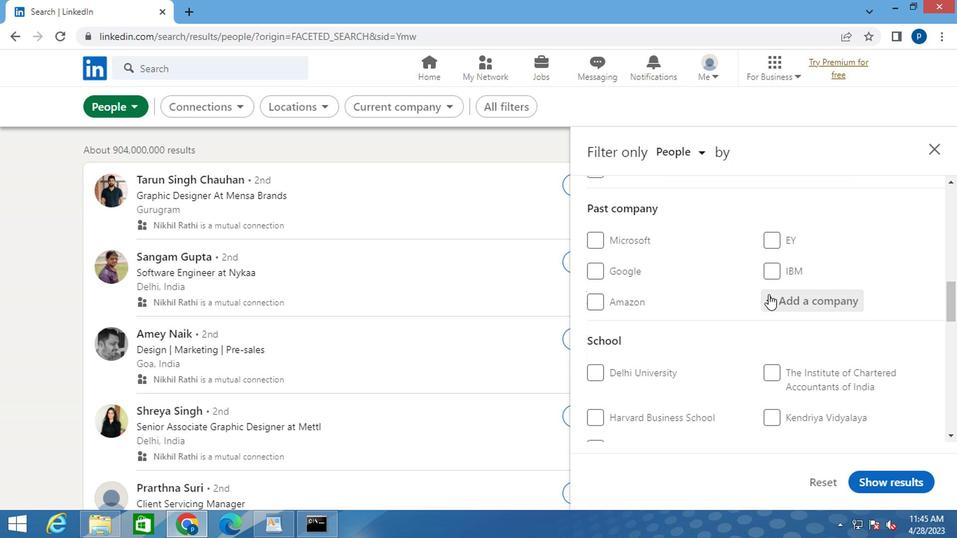 
Action: Mouse moved to (781, 307)
Screenshot: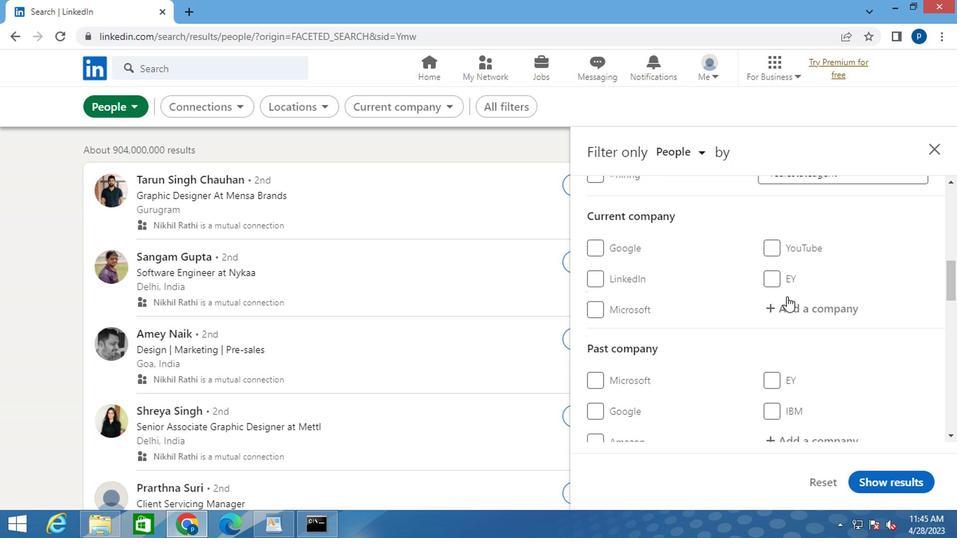 
Action: Mouse pressed left at (781, 307)
Screenshot: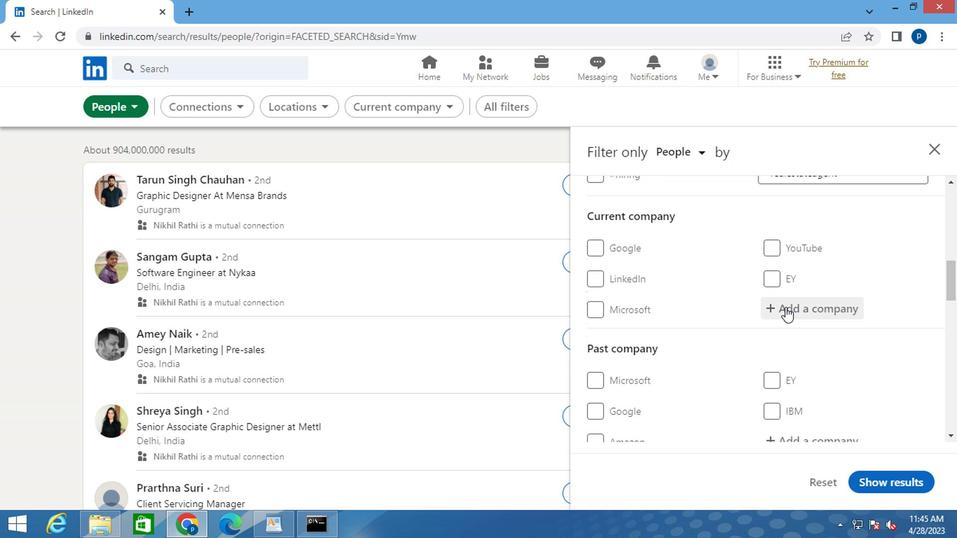 
Action: Key pressed <Key.caps_lock><Key.caps_lock>I<Key.backspace><Key.caps_lock>I<Key.caps_lock>CE<Key.space><Key.caps_lock>Y<Key.caps_lock>OUR<Key.space><Key.caps_lock>AREER<Key.space>
Screenshot: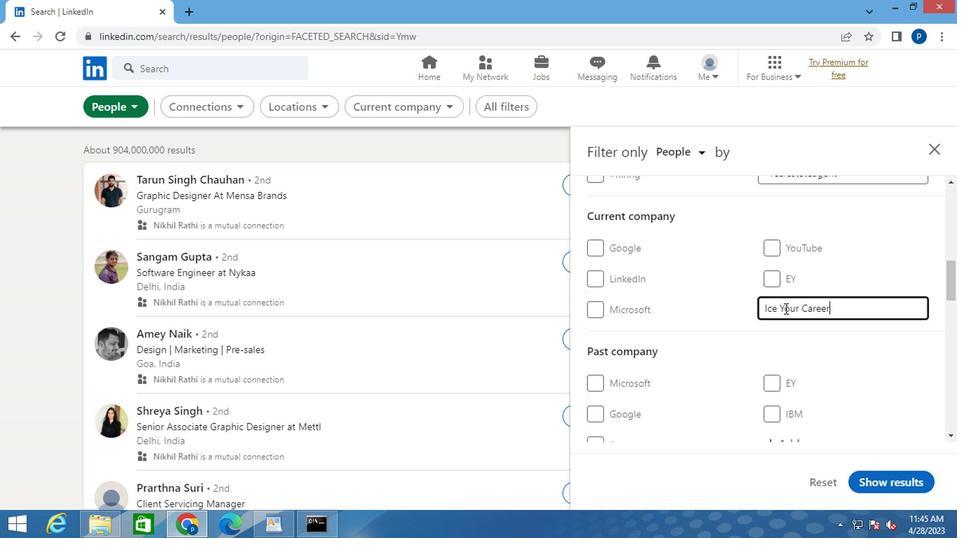 
Action: Mouse moved to (737, 343)
Screenshot: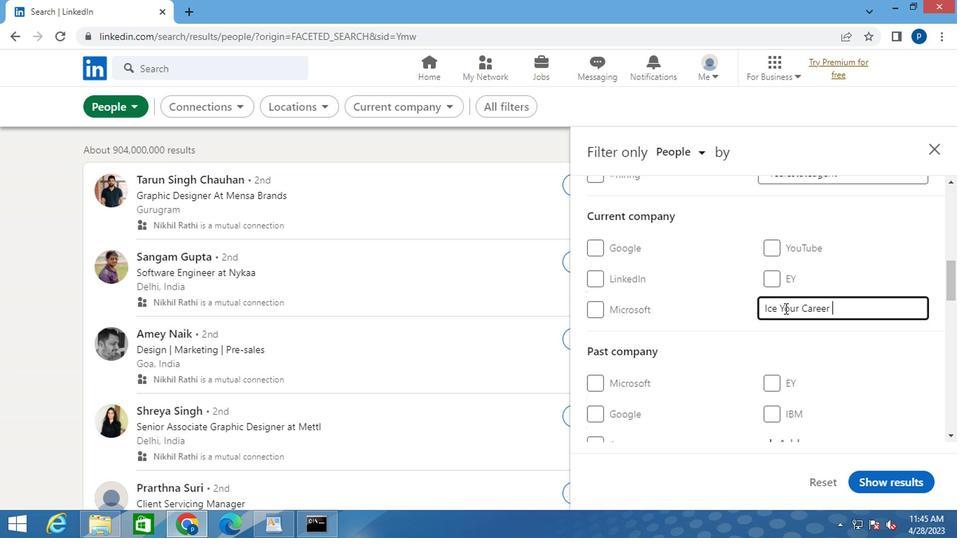 
Action: Mouse scrolled (737, 342) with delta (0, 0)
Screenshot: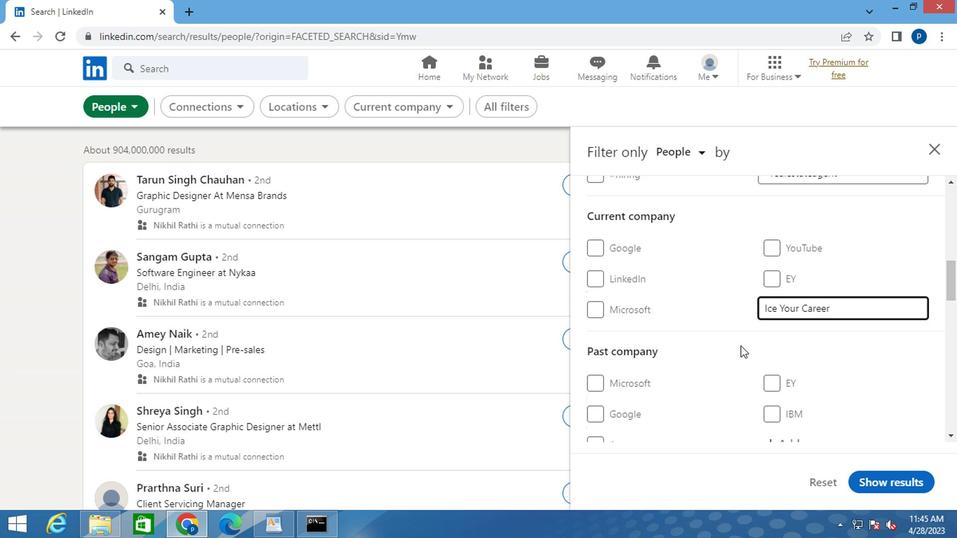 
Action: Mouse scrolled (737, 342) with delta (0, 0)
Screenshot: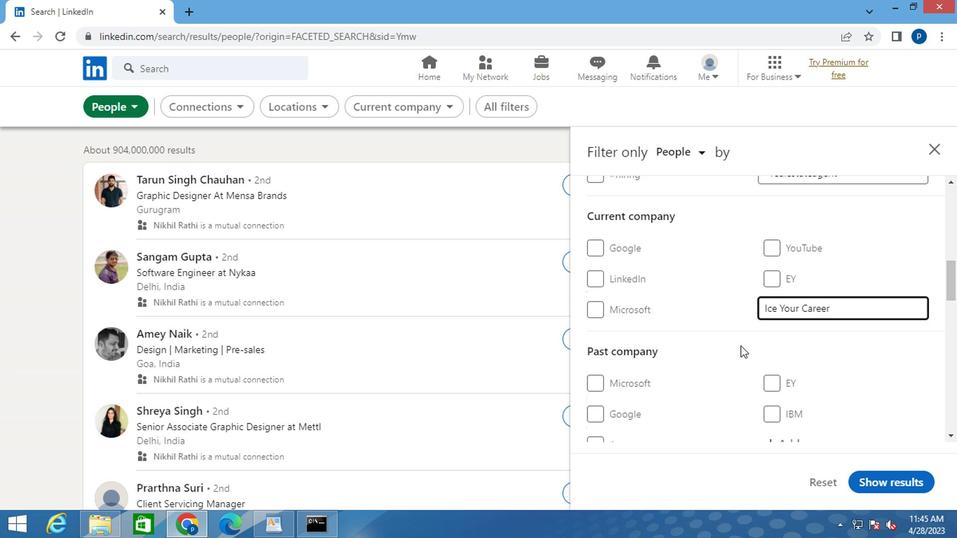 
Action: Mouse moved to (722, 326)
Screenshot: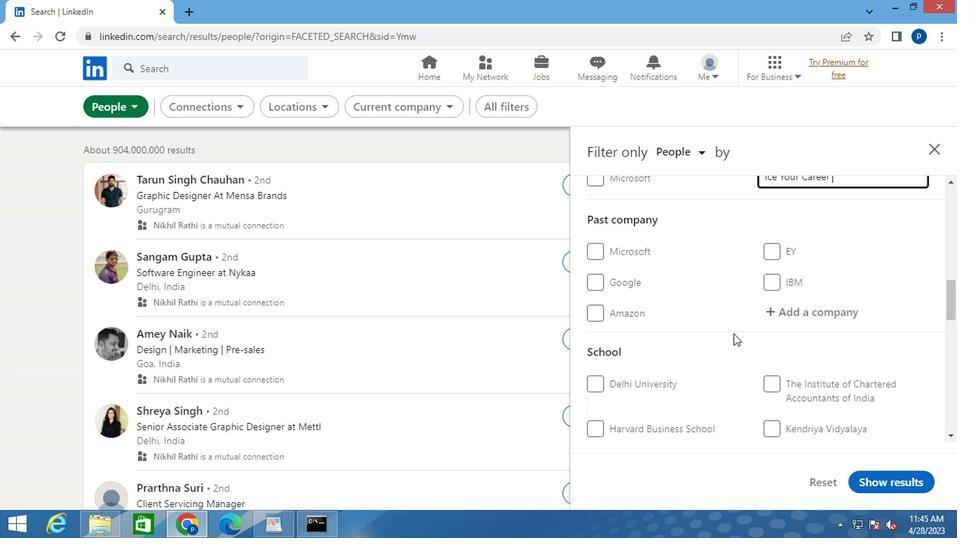 
Action: Mouse scrolled (722, 325) with delta (0, 0)
Screenshot: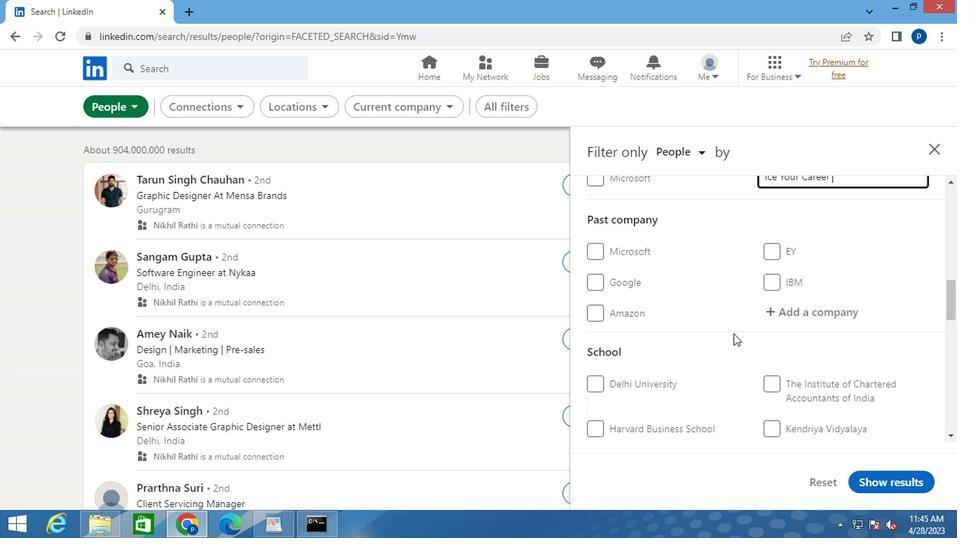 
Action: Mouse moved to (721, 323)
Screenshot: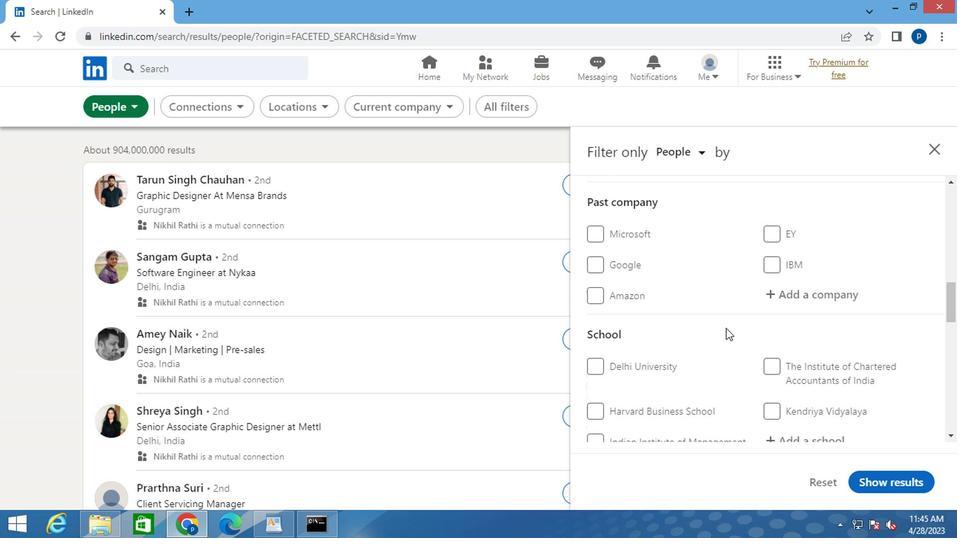 
Action: Mouse scrolled (721, 322) with delta (0, 0)
Screenshot: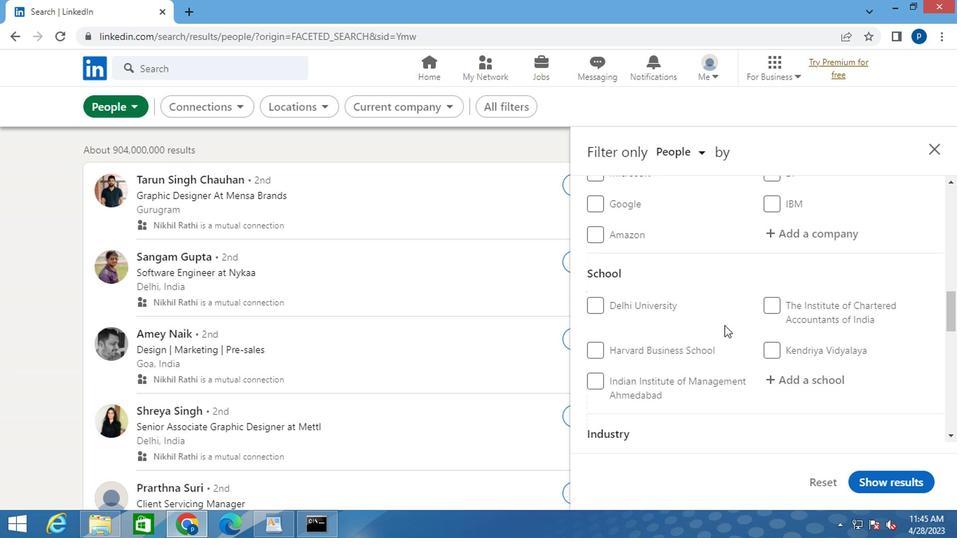 
Action: Mouse moved to (785, 310)
Screenshot: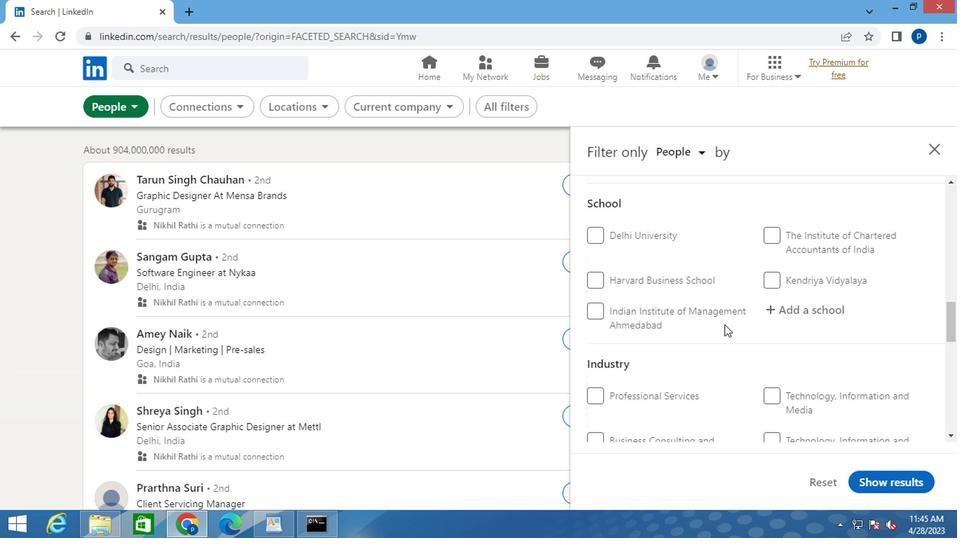
Action: Mouse pressed left at (785, 310)
Screenshot: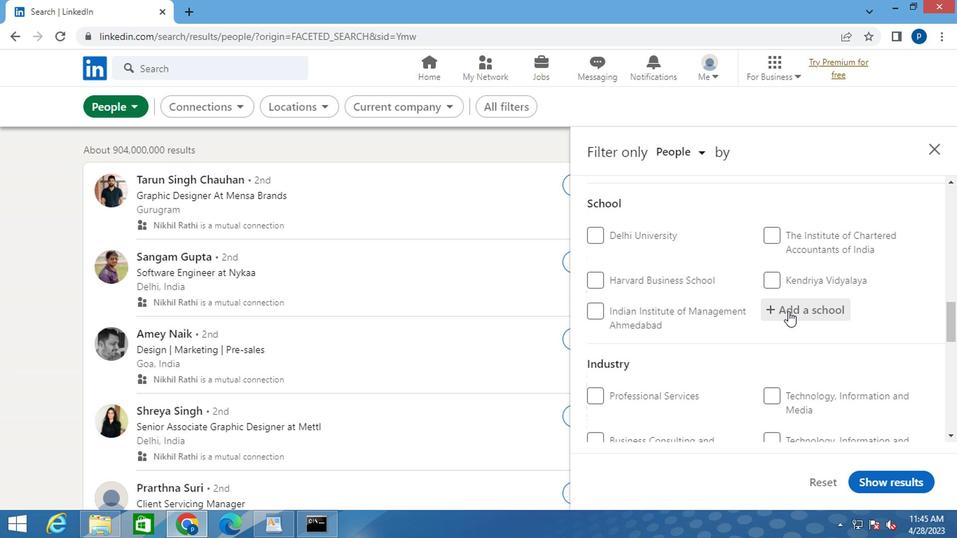 
Action: Key pressed <Key.caps_lock>I<Key.caps_lock>NSI<Key.backspace>TITUTE<Key.space><Key.caps_lock><Key.caps_lock>FOR<Key.space><Key.caps_lock>E<Key.caps_lock>XCE
Screenshot: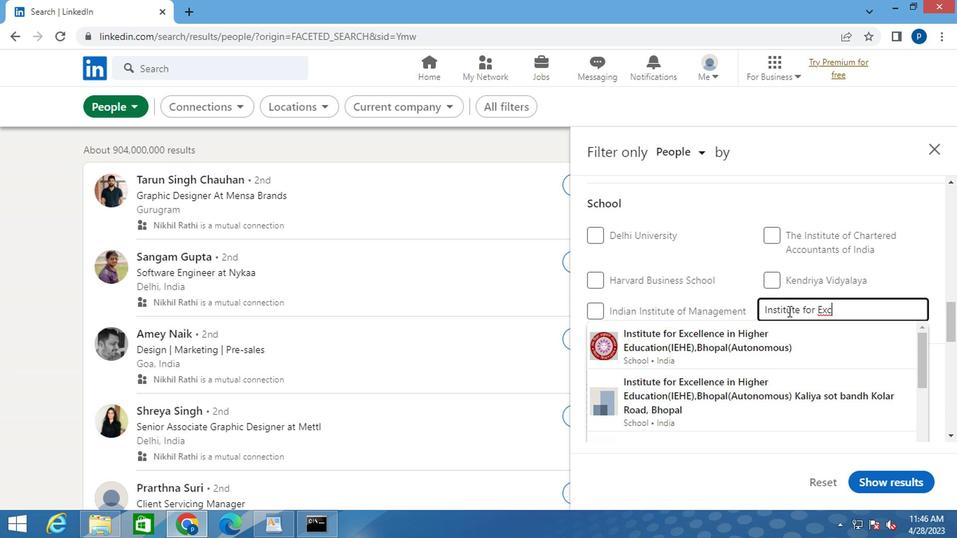 
Action: Mouse moved to (721, 342)
Screenshot: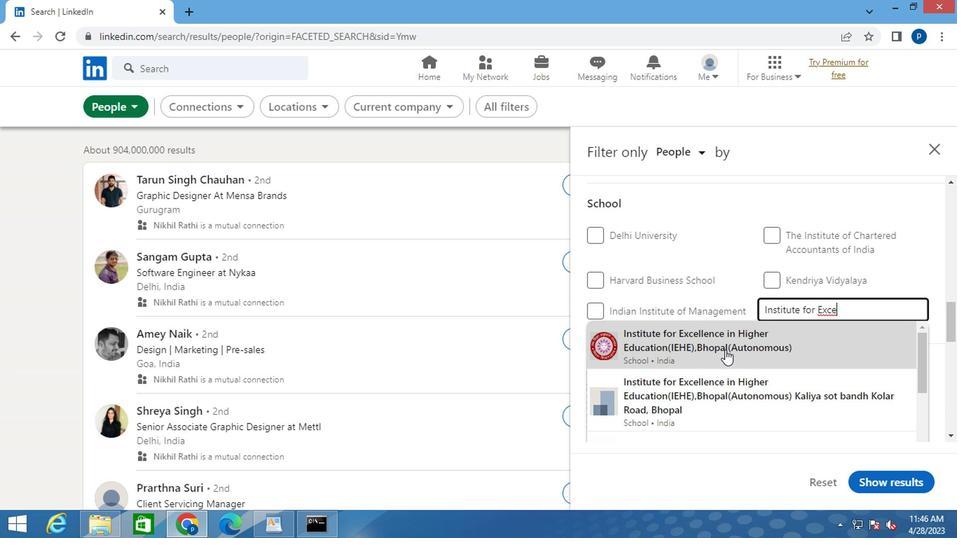
Action: Mouse pressed left at (721, 342)
Screenshot: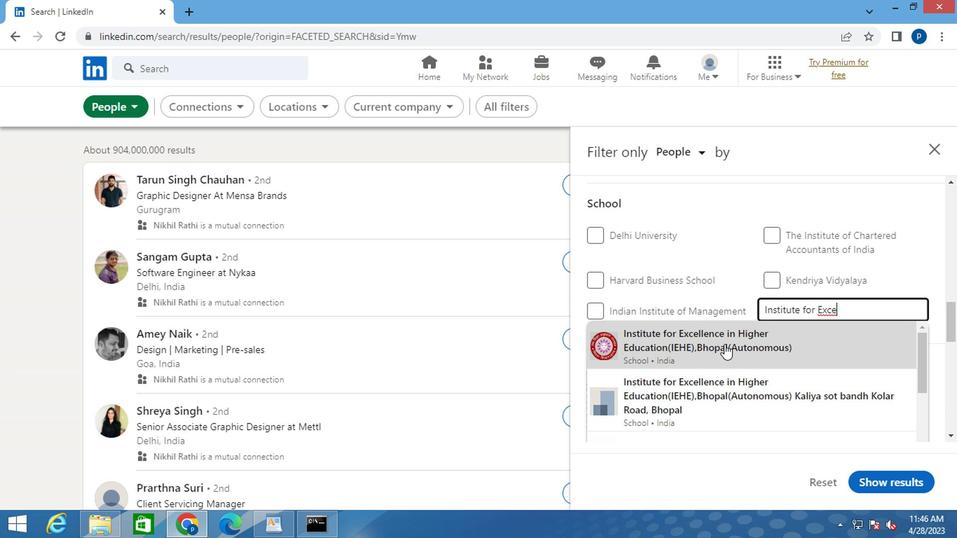 
Action: Mouse moved to (702, 329)
Screenshot: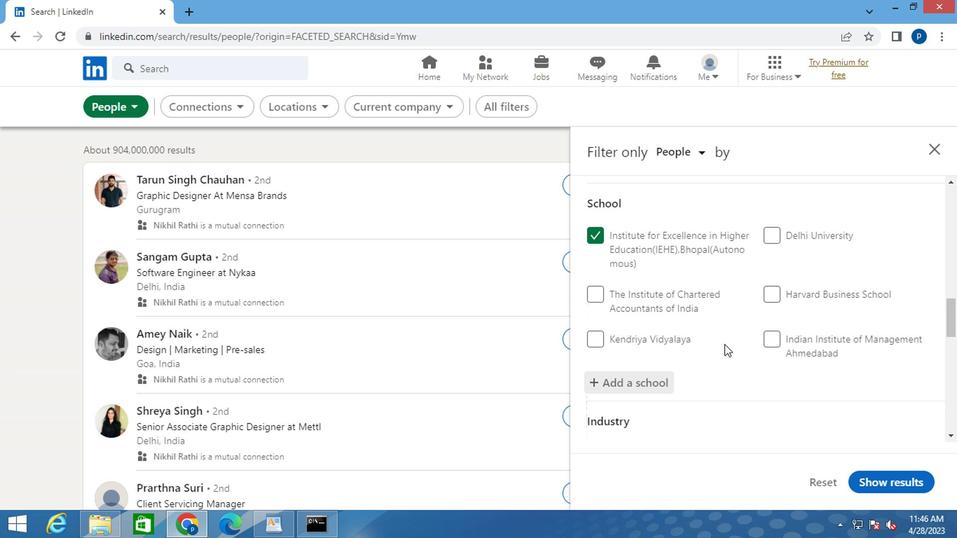 
Action: Mouse scrolled (702, 329) with delta (0, 0)
Screenshot: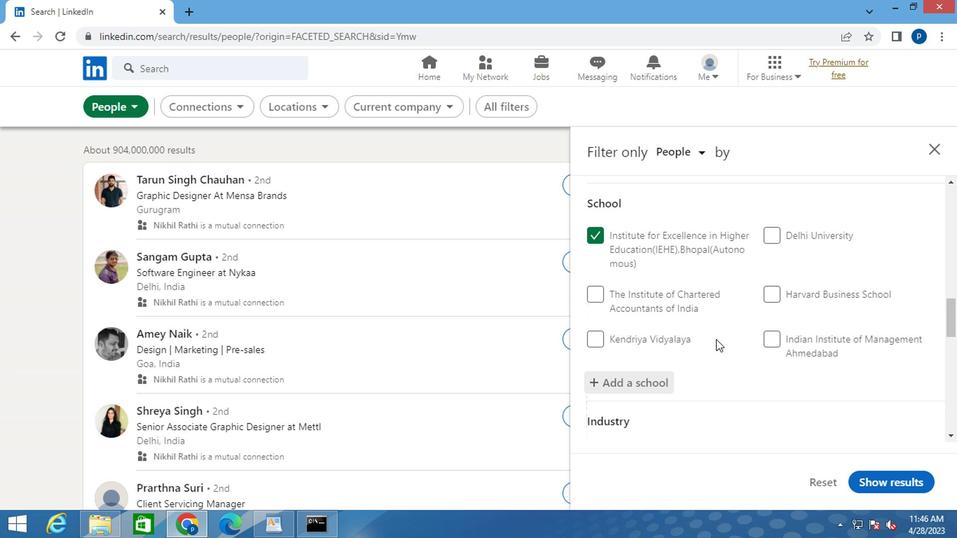 
Action: Mouse scrolled (702, 329) with delta (0, 0)
Screenshot: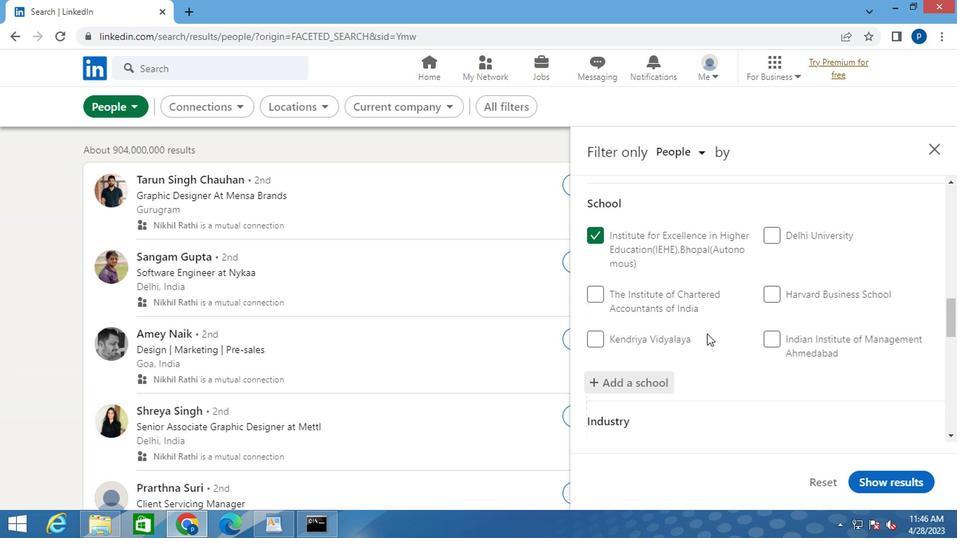 
Action: Mouse moved to (701, 329)
Screenshot: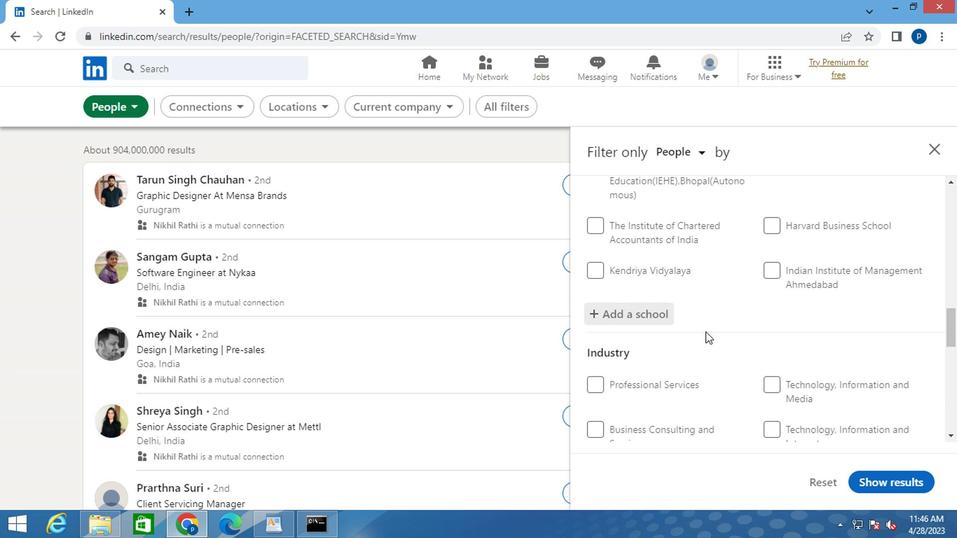
Action: Mouse scrolled (701, 329) with delta (0, 0)
Screenshot: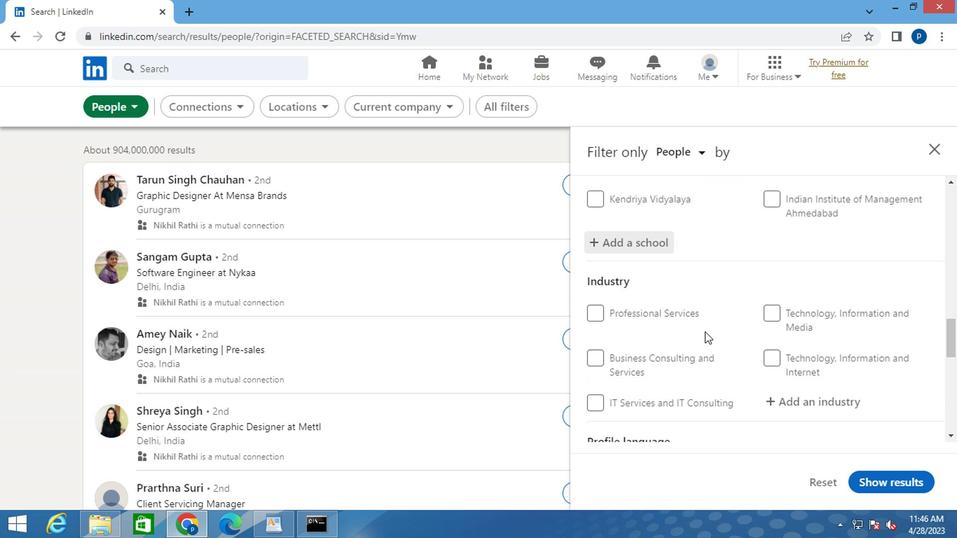 
Action: Mouse scrolled (701, 329) with delta (0, 0)
Screenshot: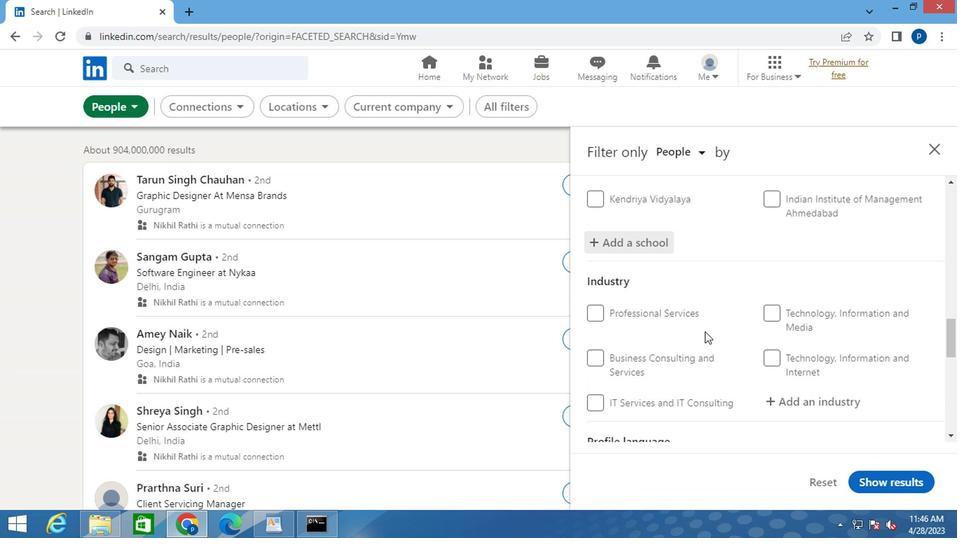 
Action: Mouse moved to (778, 265)
Screenshot: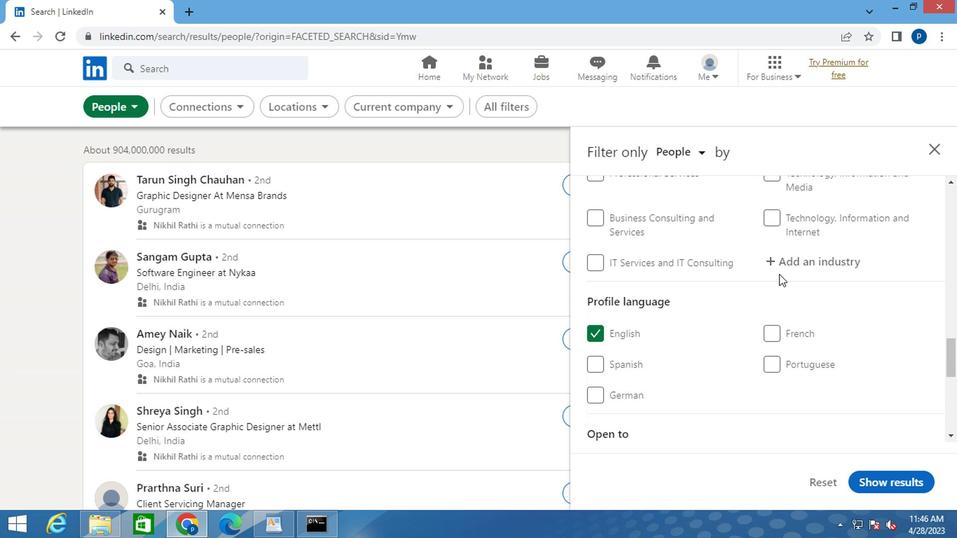
Action: Mouse pressed left at (778, 265)
Screenshot: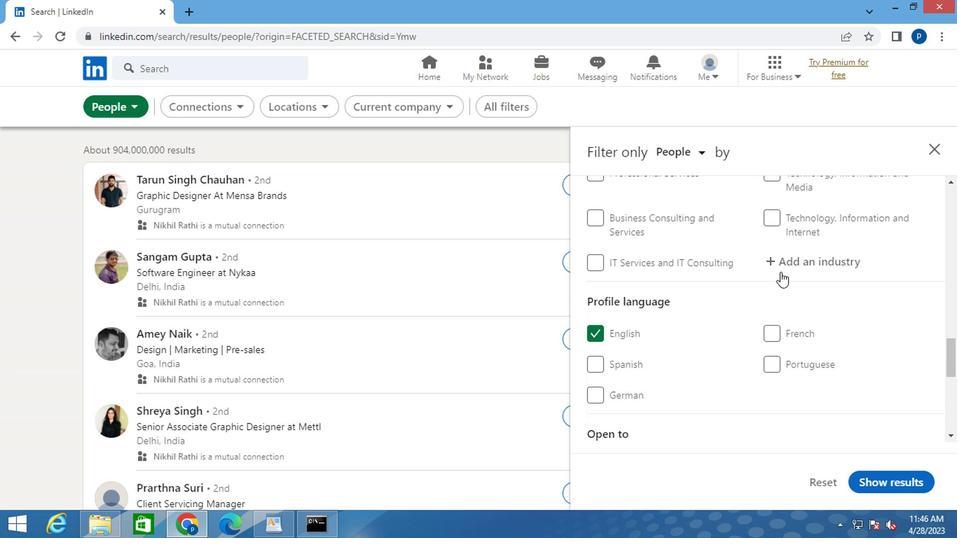 
Action: Mouse moved to (778, 265)
Screenshot: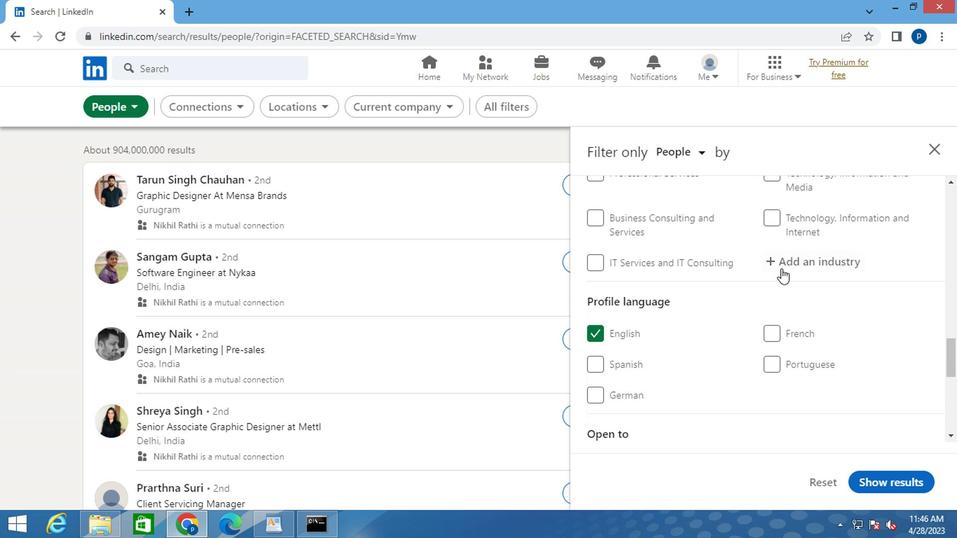 
Action: Mouse pressed left at (778, 265)
Screenshot: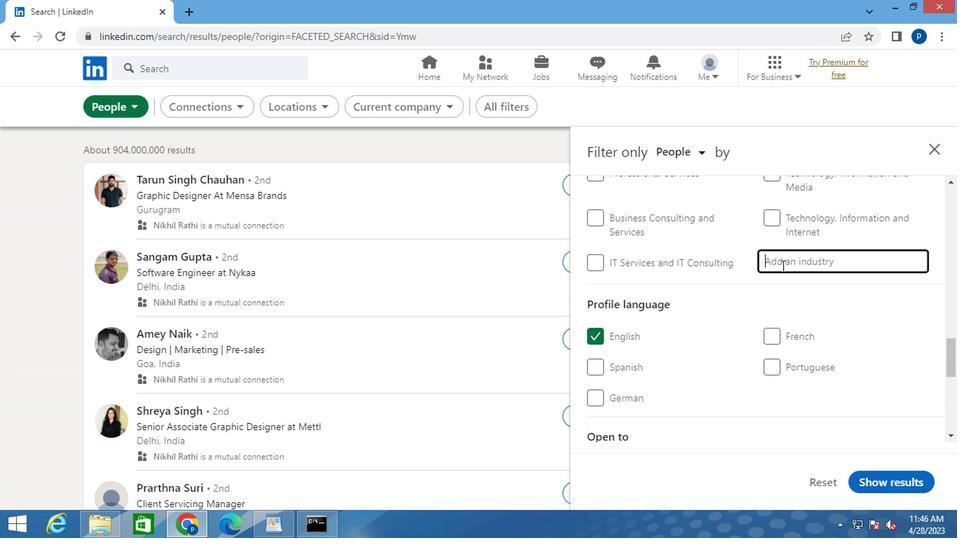 
Action: Key pressed <Key.caps_lock>C<Key.caps_lock>REDIT
Screenshot: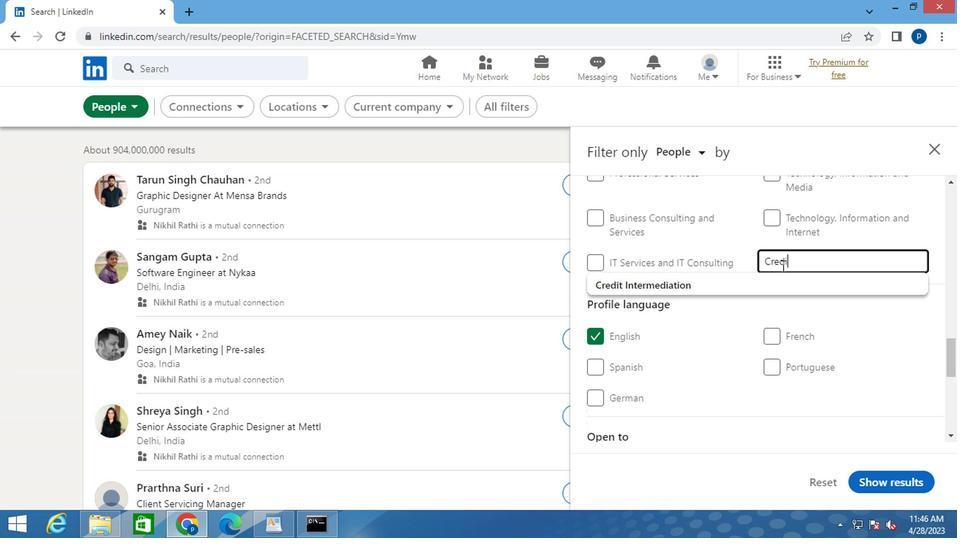 
Action: Mouse moved to (669, 281)
Screenshot: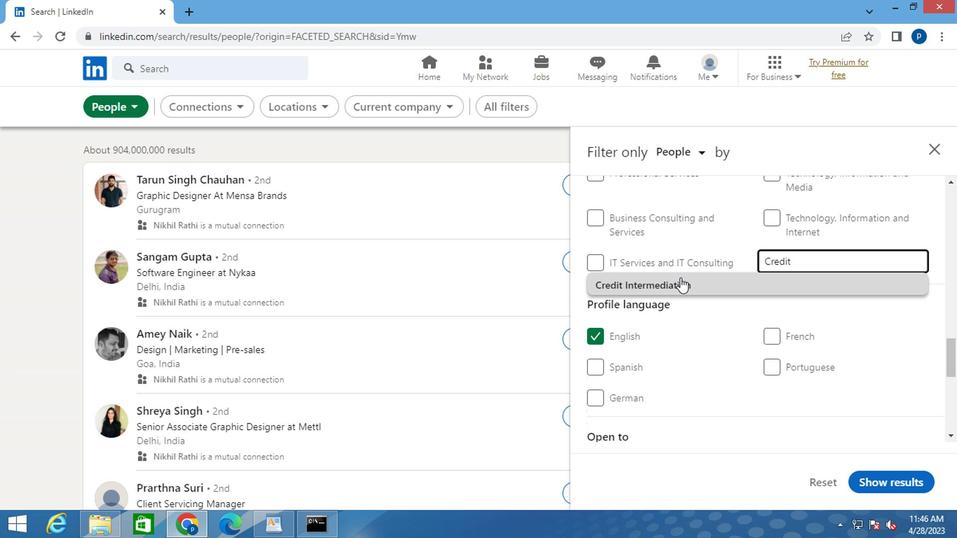 
Action: Mouse pressed left at (669, 281)
Screenshot: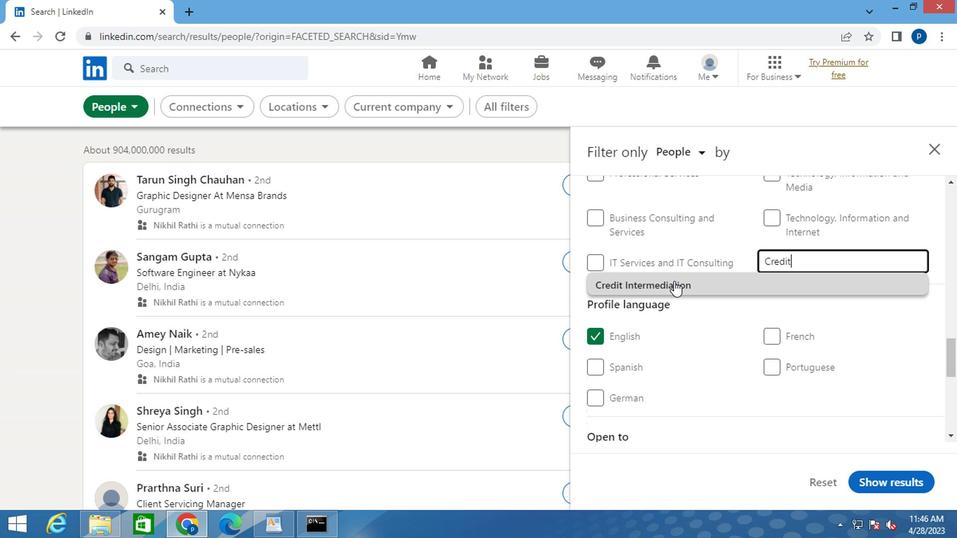
Action: Mouse moved to (669, 281)
Screenshot: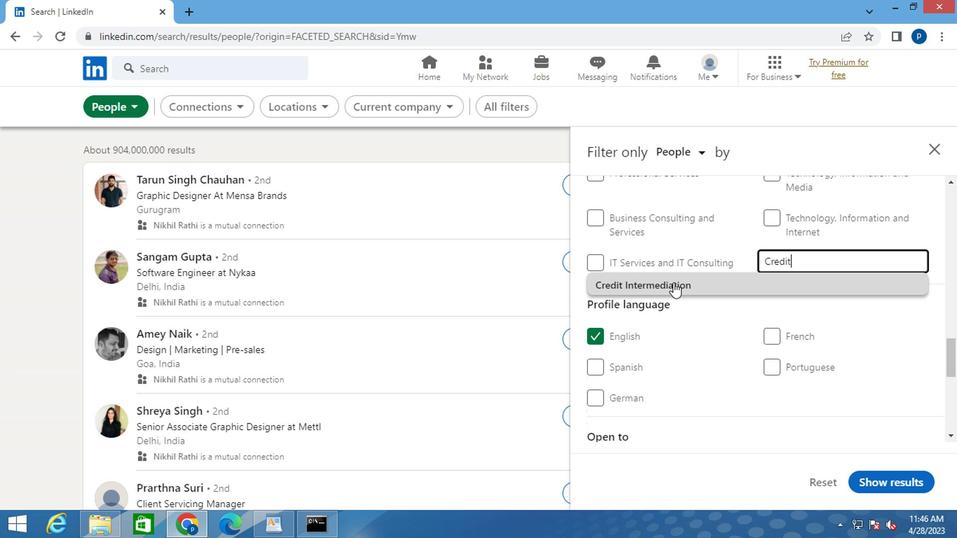 
Action: Mouse scrolled (669, 281) with delta (0, 0)
Screenshot: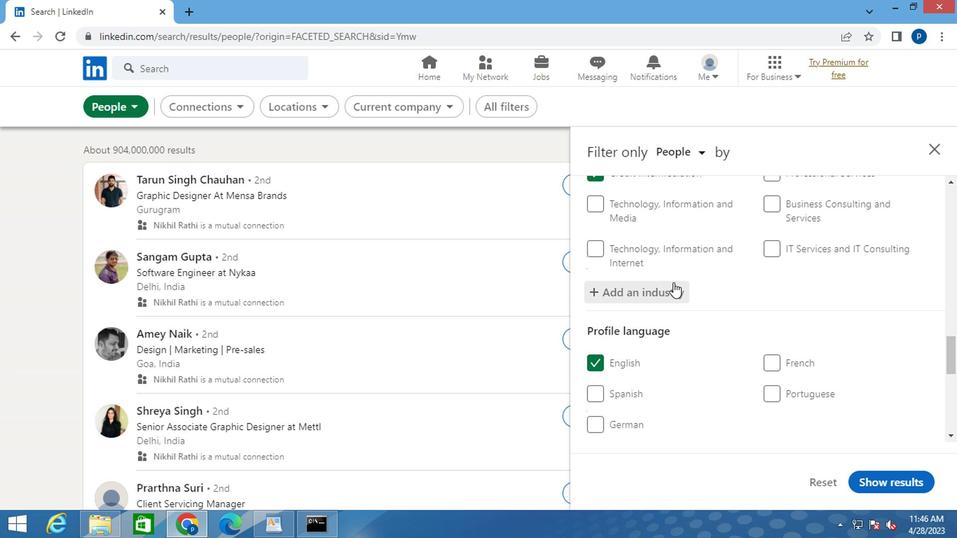 
Action: Mouse scrolled (669, 281) with delta (0, 0)
Screenshot: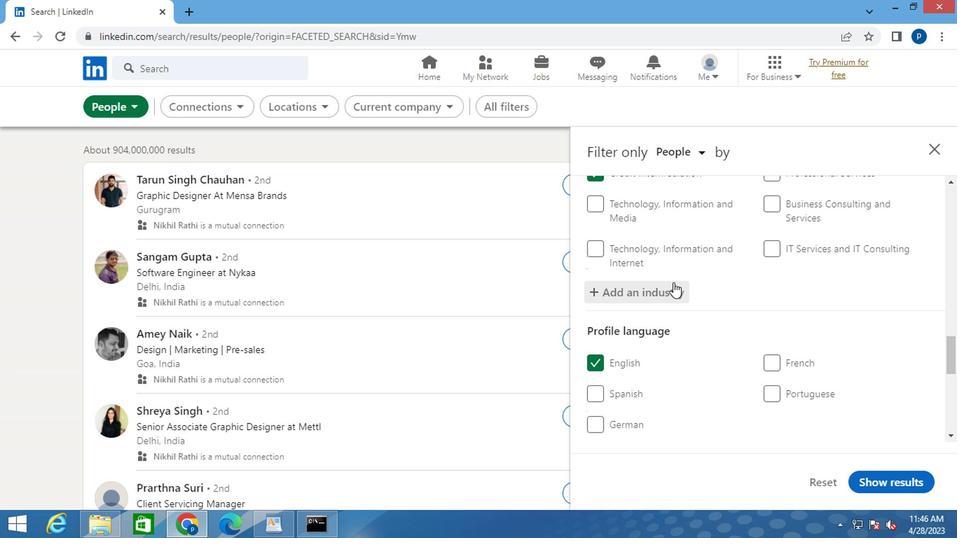 
Action: Mouse scrolled (669, 281) with delta (0, 0)
Screenshot: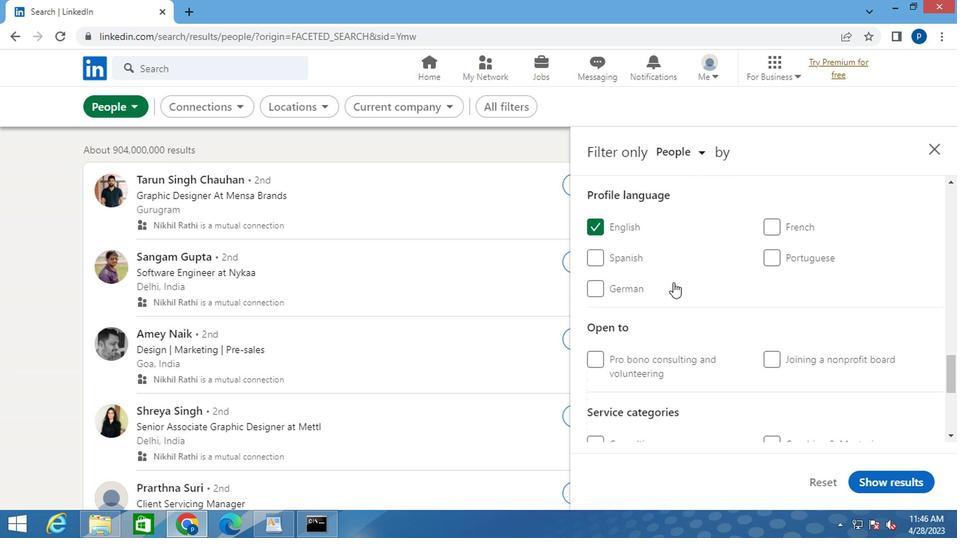 
Action: Mouse scrolled (669, 281) with delta (0, 0)
Screenshot: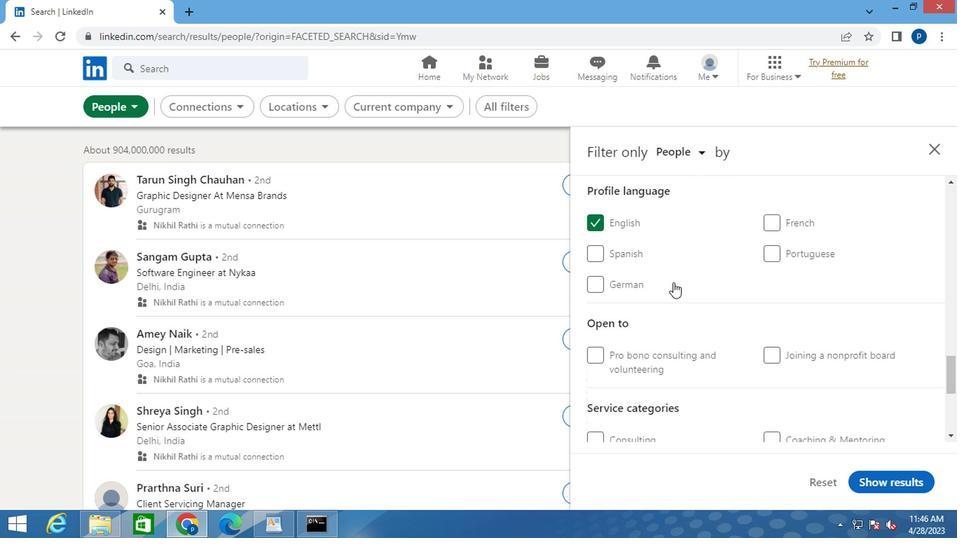 
Action: Mouse moved to (791, 362)
Screenshot: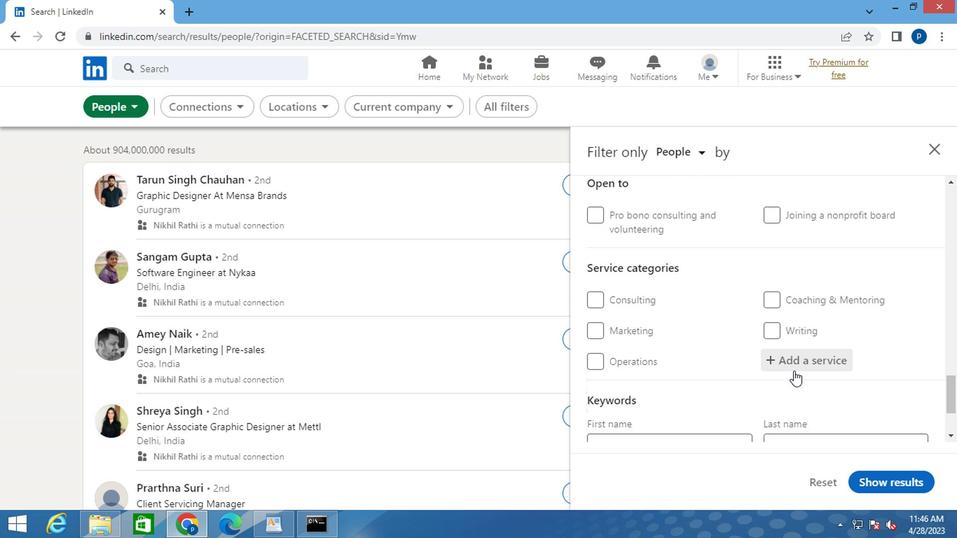 
Action: Mouse pressed left at (791, 362)
Screenshot: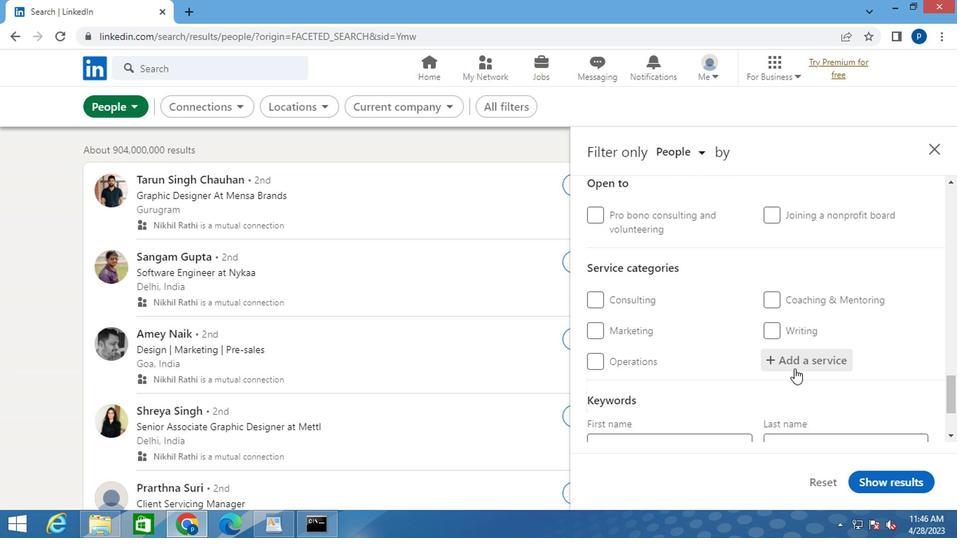
Action: Key pressed <Key.caps_lock>C<Key.caps_lock>ORPO
Screenshot: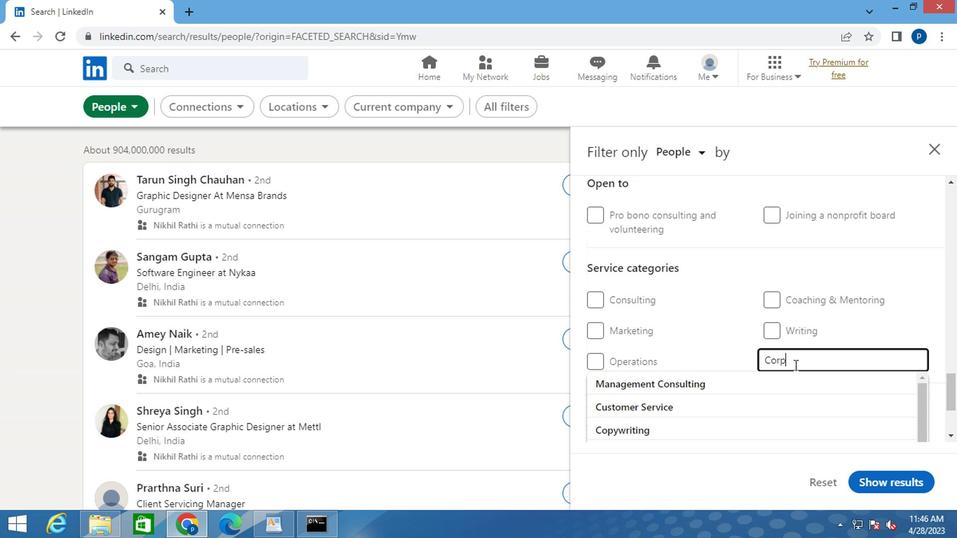 
Action: Mouse moved to (698, 378)
Screenshot: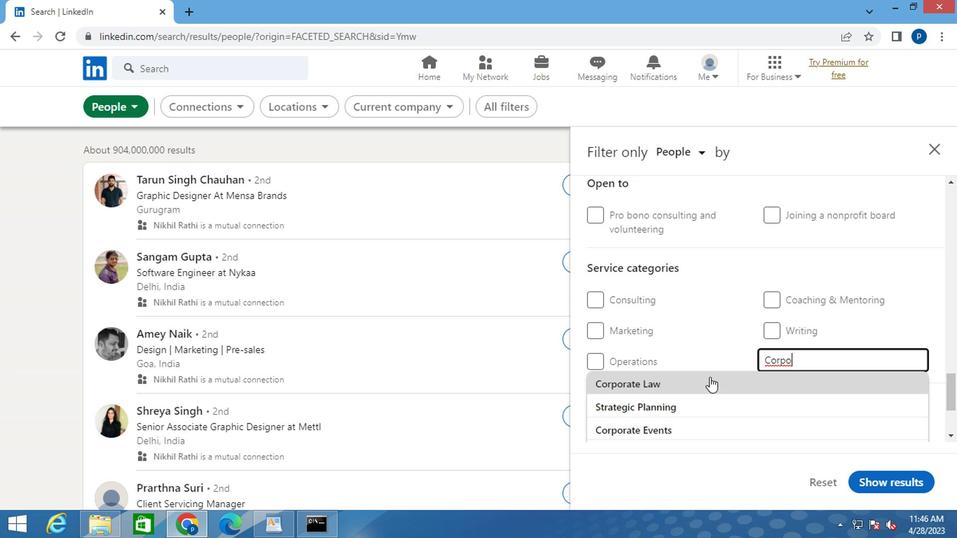
Action: Mouse pressed left at (698, 378)
Screenshot: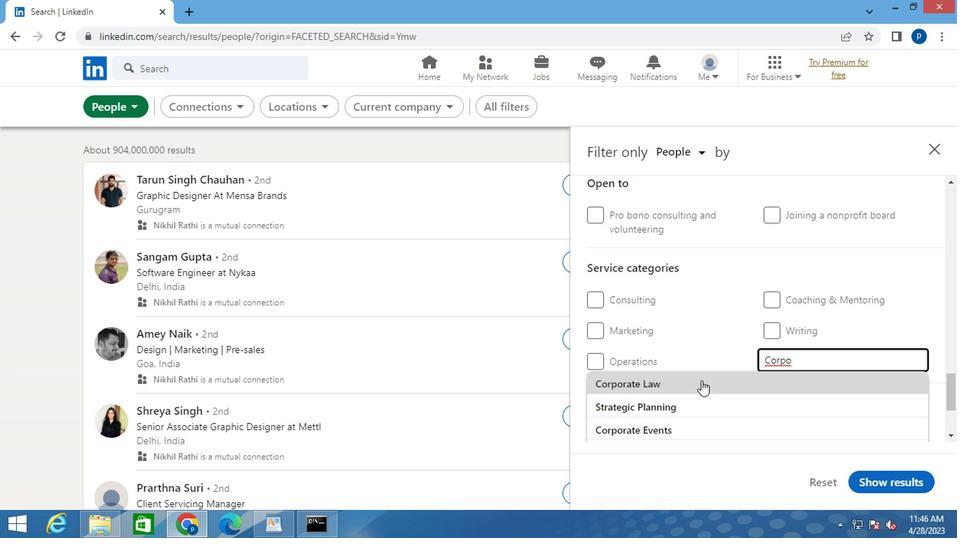 
Action: Mouse moved to (682, 362)
Screenshot: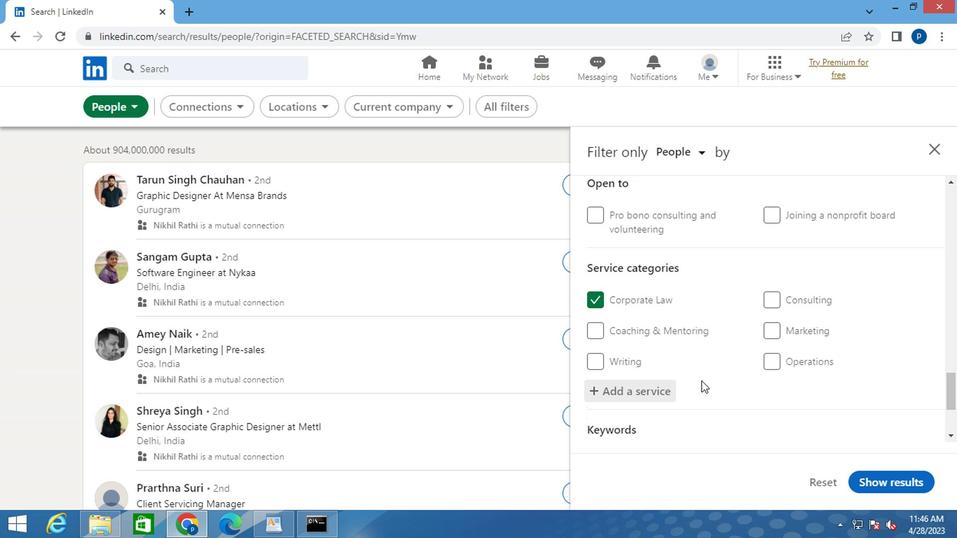 
Action: Mouse scrolled (682, 362) with delta (0, 0)
Screenshot: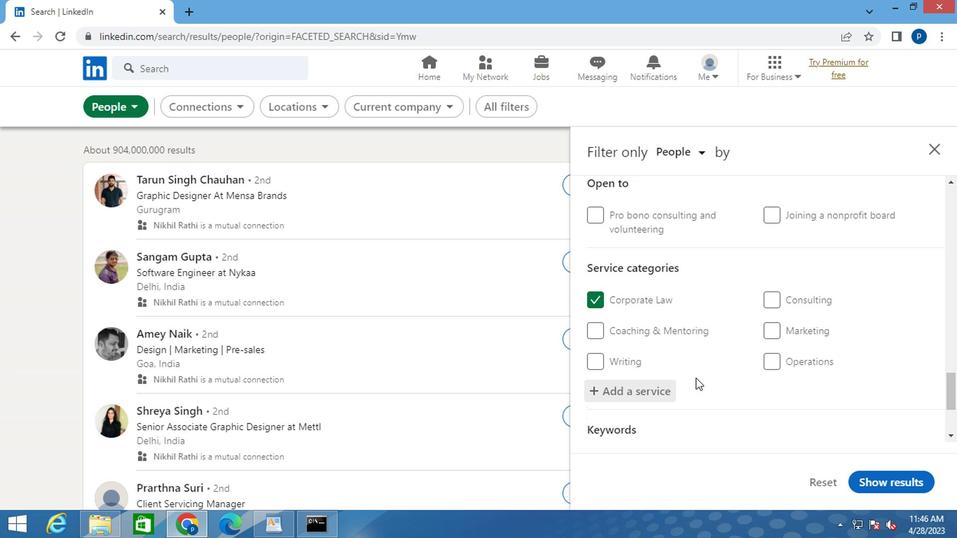 
Action: Mouse scrolled (682, 362) with delta (0, 0)
Screenshot: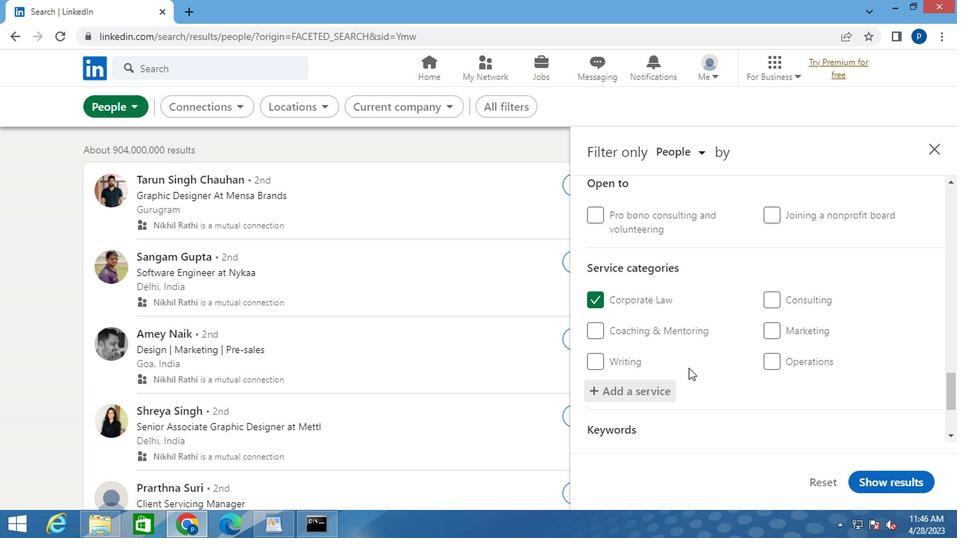 
Action: Mouse scrolled (682, 362) with delta (0, 0)
Screenshot: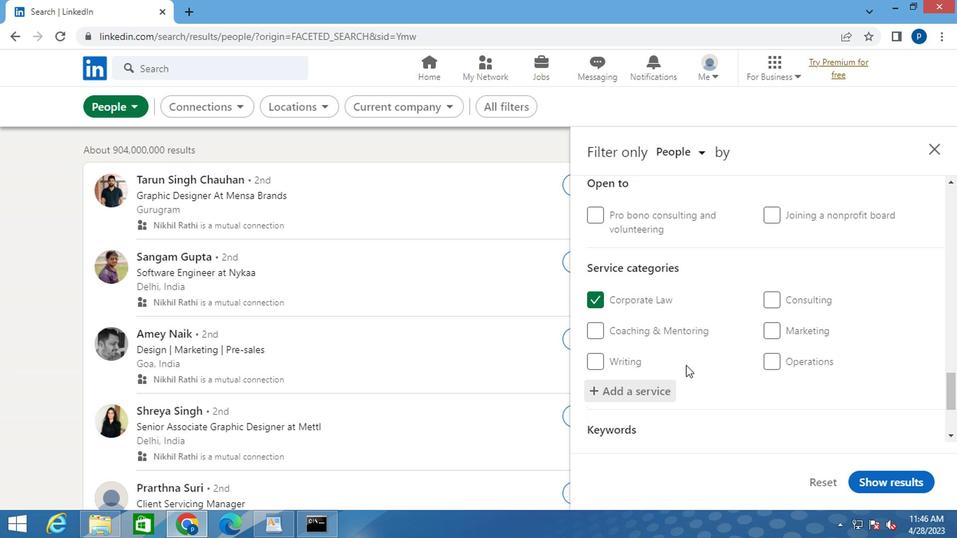 
Action: Mouse moved to (633, 370)
Screenshot: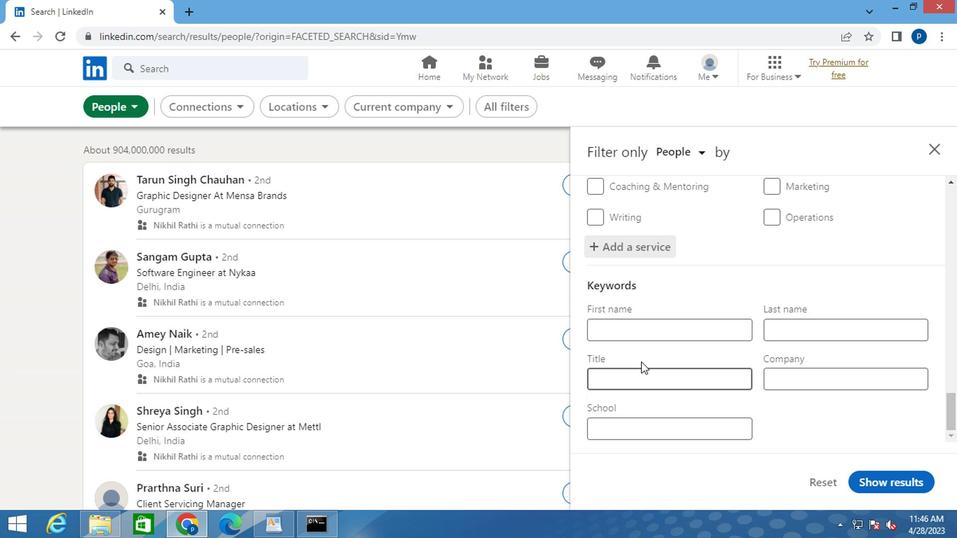 
Action: Mouse pressed left at (633, 370)
Screenshot: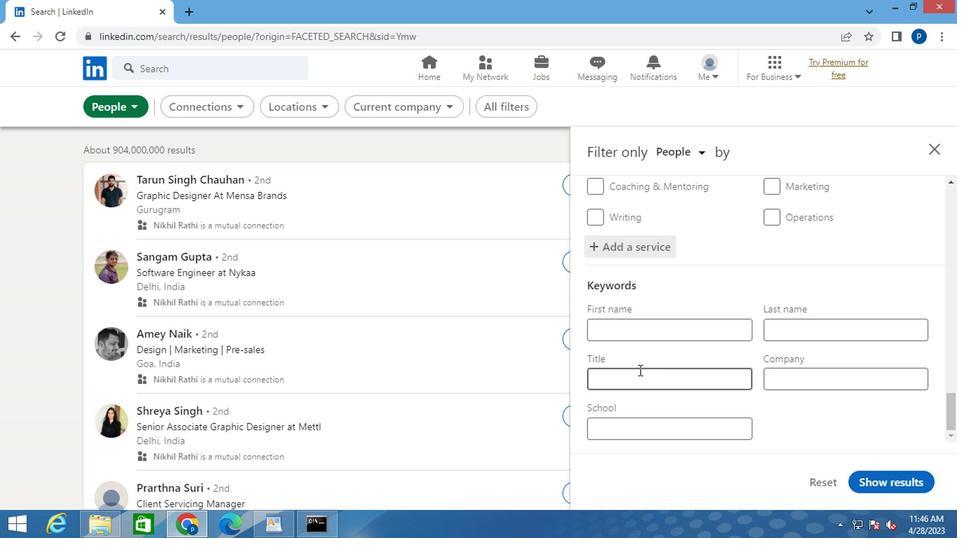 
Action: Key pressed <Key.caps_lock>M<Key.caps_lock>ECHANIC
Screenshot: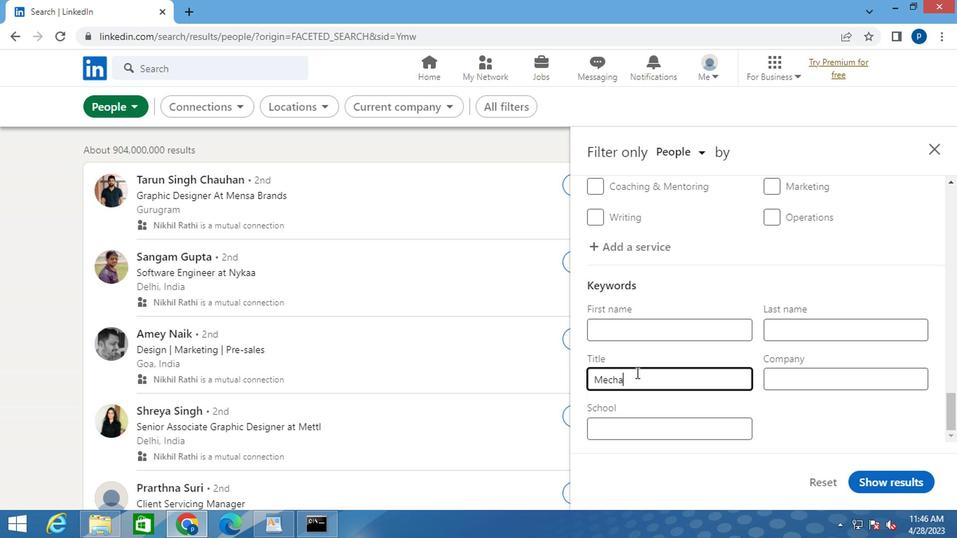 
Action: Mouse moved to (876, 473)
Screenshot: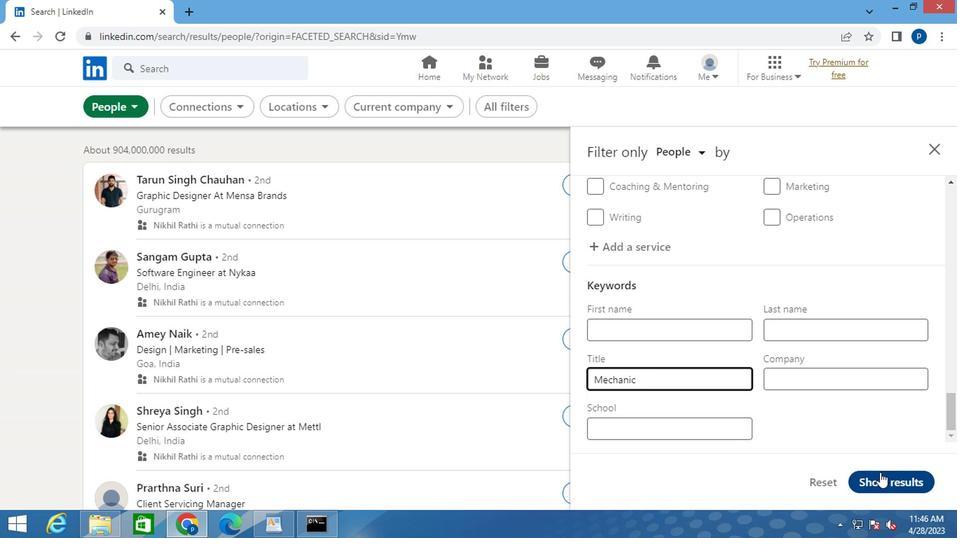 
Action: Mouse pressed left at (876, 473)
Screenshot: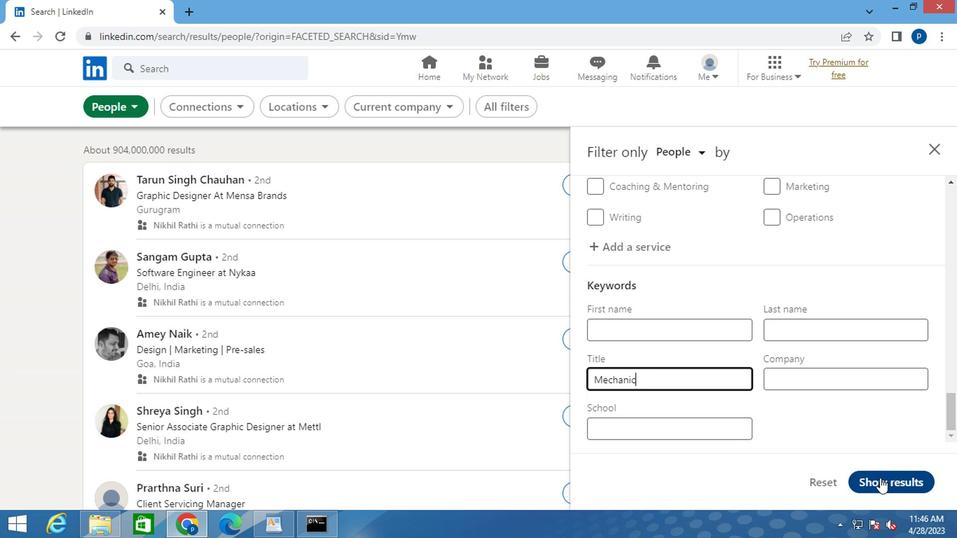
Action: Mouse pressed left at (876, 473)
Screenshot: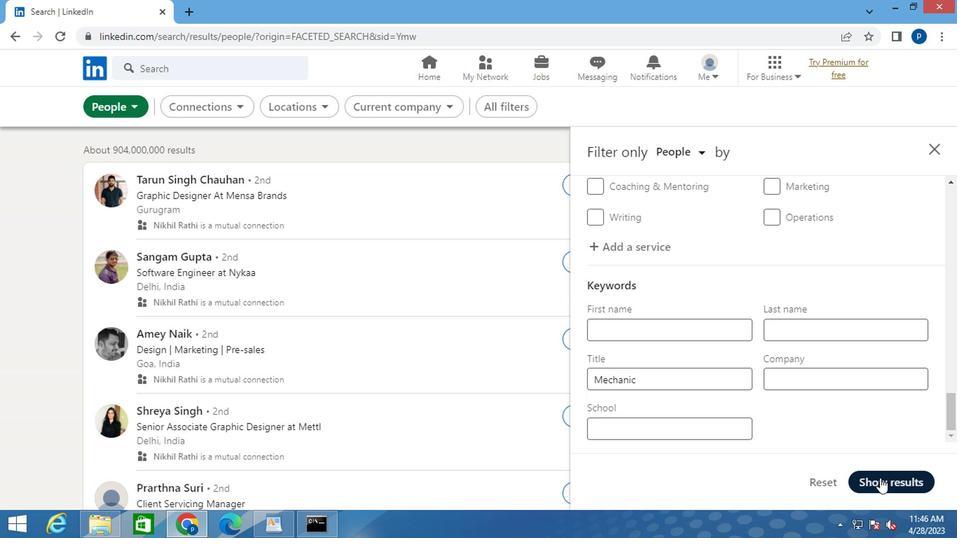 
